 Task: Search one way flight ticket for 2 adults, 2 infants in seat and 1 infant on lap in first from Jackson: Jackson Hole Airport to Springfield: Abraham Lincoln Capital Airport on 5-2-2023. Choice of flights is JetBlue. Number of bags: 5 checked bags. Price is upto 95000. Outbound departure time preference is 15:15.
Action: Mouse moved to (315, 286)
Screenshot: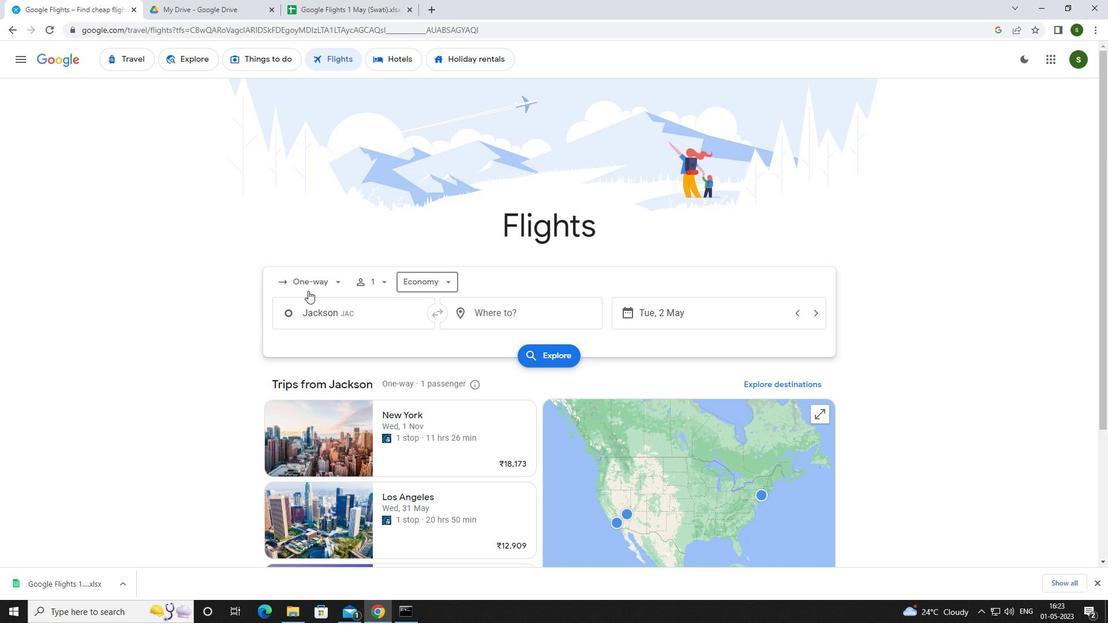 
Action: Mouse pressed left at (315, 286)
Screenshot: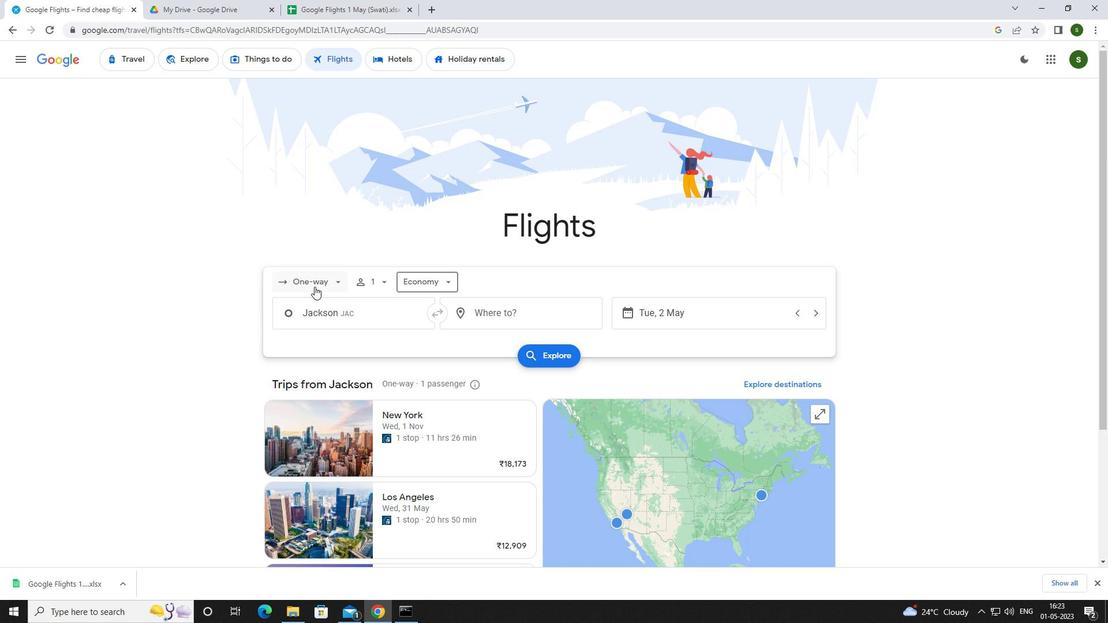 
Action: Mouse moved to (318, 333)
Screenshot: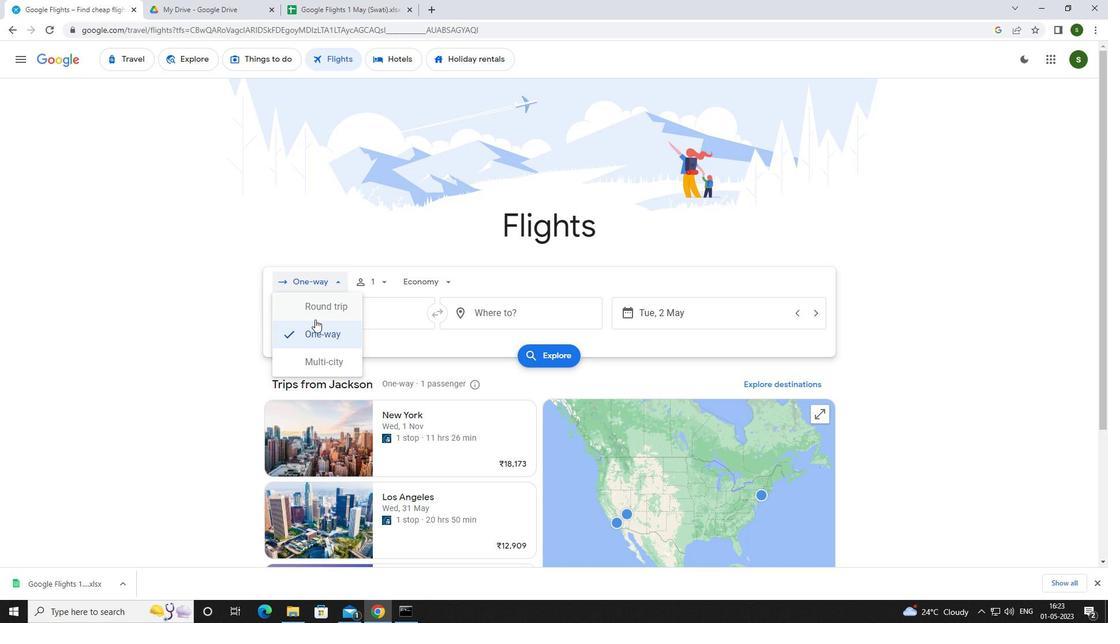 
Action: Mouse pressed left at (318, 333)
Screenshot: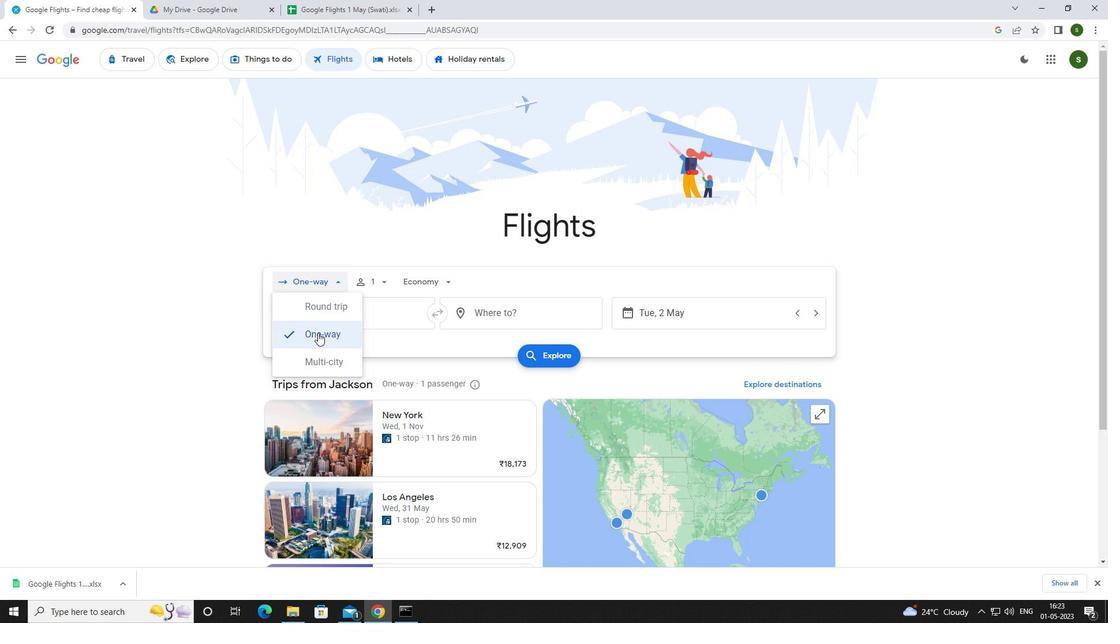 
Action: Mouse moved to (368, 283)
Screenshot: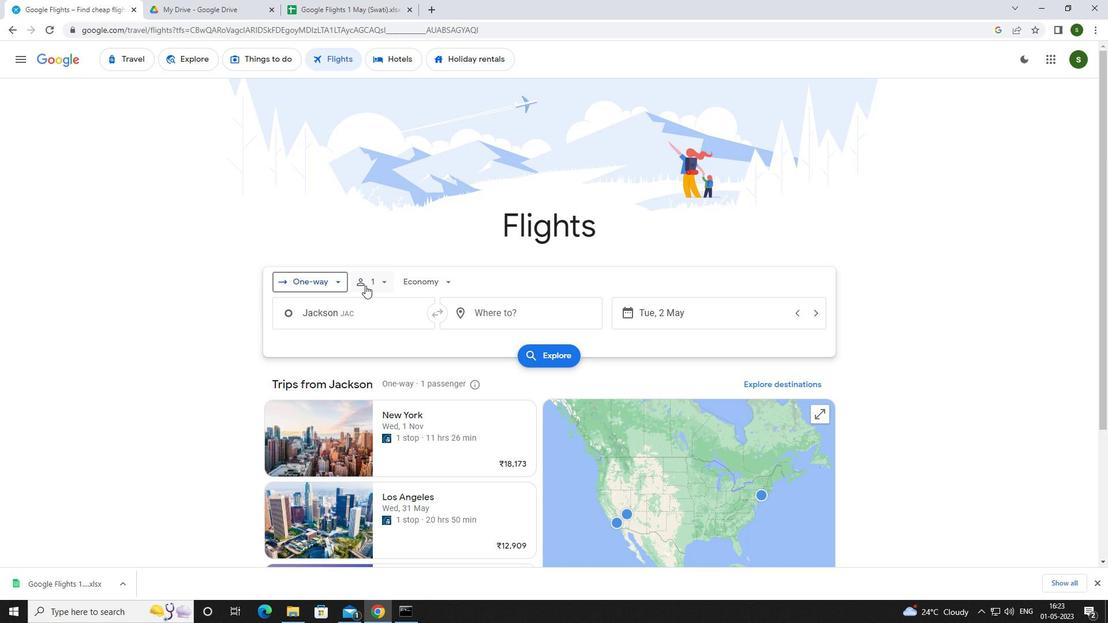 
Action: Mouse pressed left at (368, 283)
Screenshot: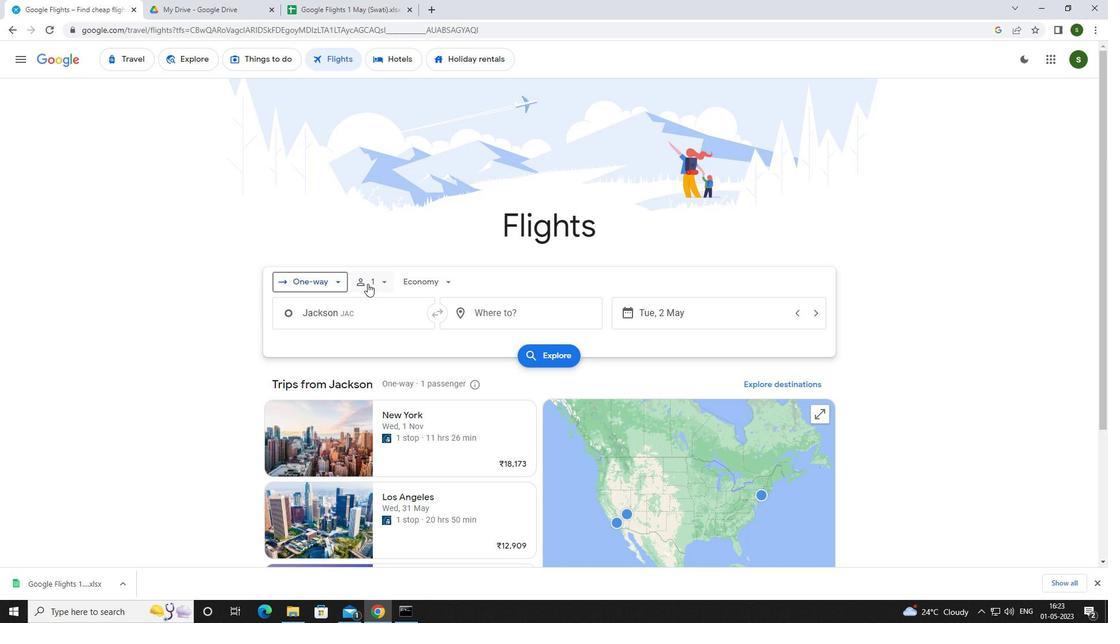 
Action: Mouse moved to (465, 308)
Screenshot: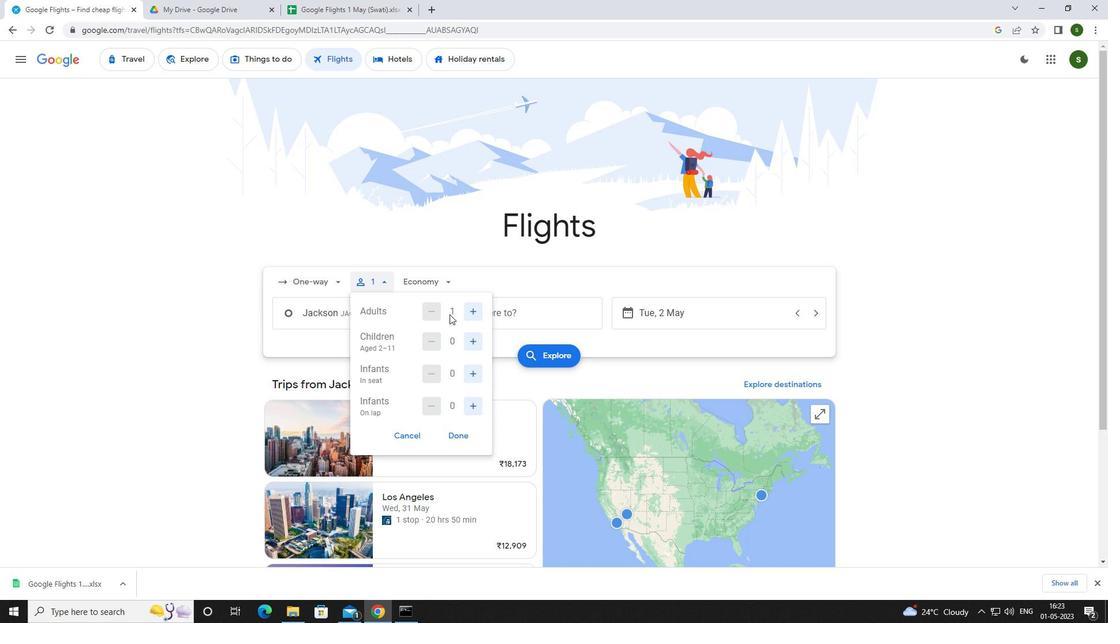 
Action: Mouse pressed left at (465, 308)
Screenshot: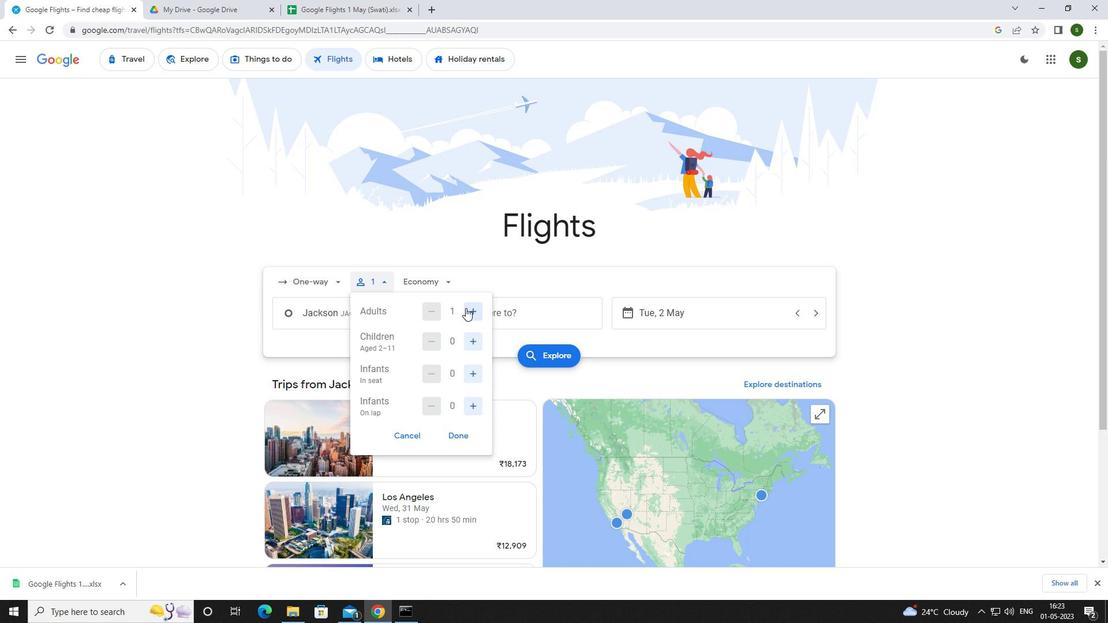 
Action: Mouse moved to (473, 375)
Screenshot: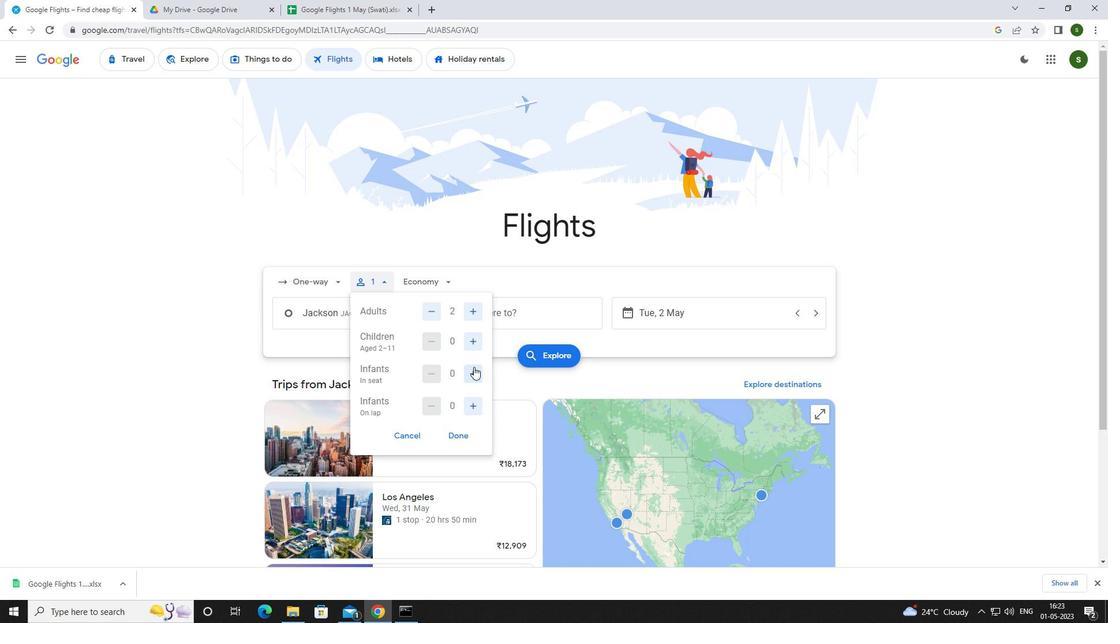 
Action: Mouse pressed left at (473, 375)
Screenshot: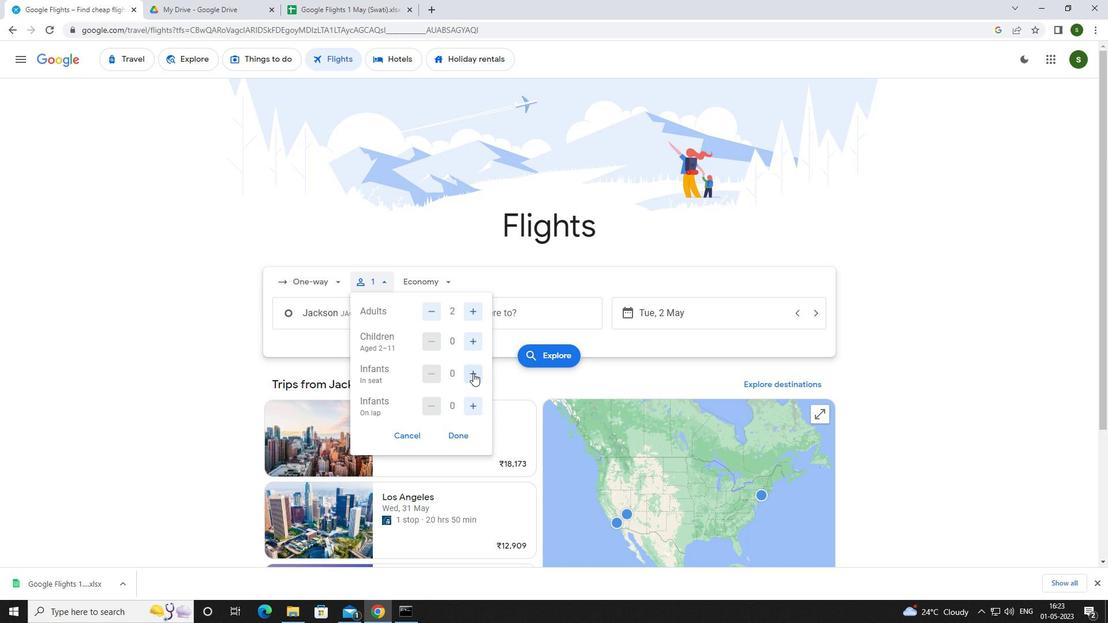 
Action: Mouse pressed left at (473, 375)
Screenshot: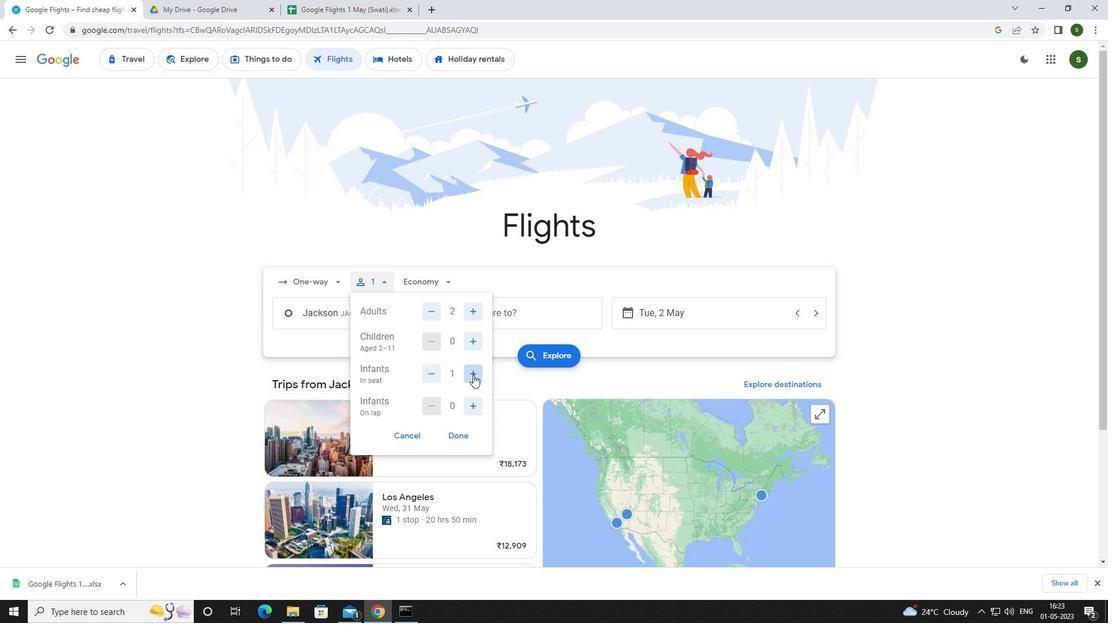 
Action: Mouse moved to (472, 405)
Screenshot: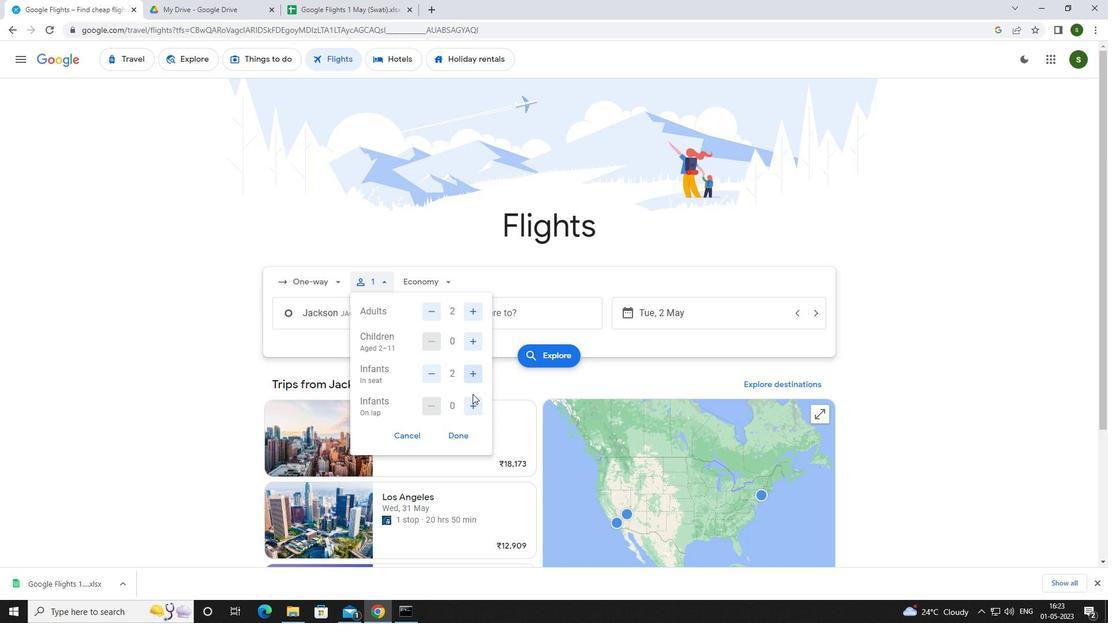 
Action: Mouse pressed left at (472, 405)
Screenshot: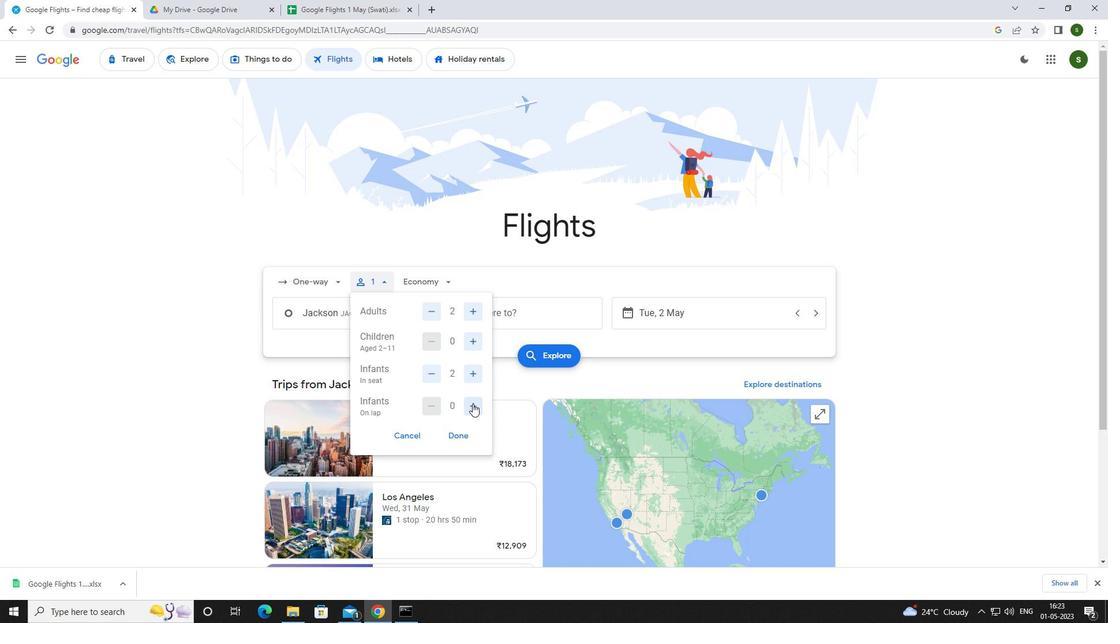 
Action: Mouse moved to (449, 280)
Screenshot: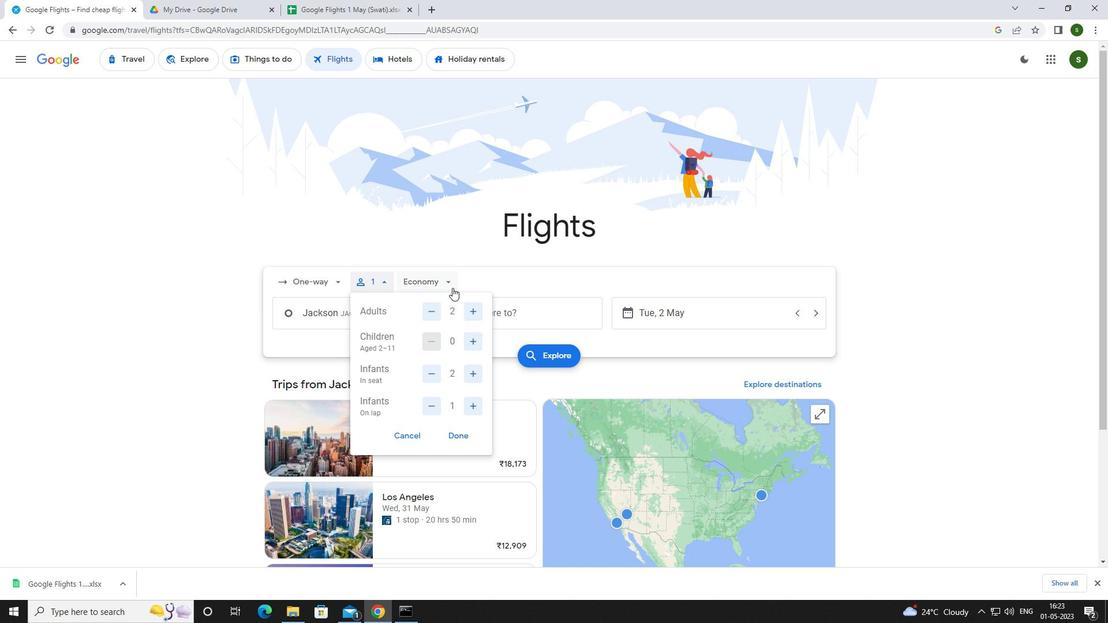 
Action: Mouse pressed left at (449, 280)
Screenshot: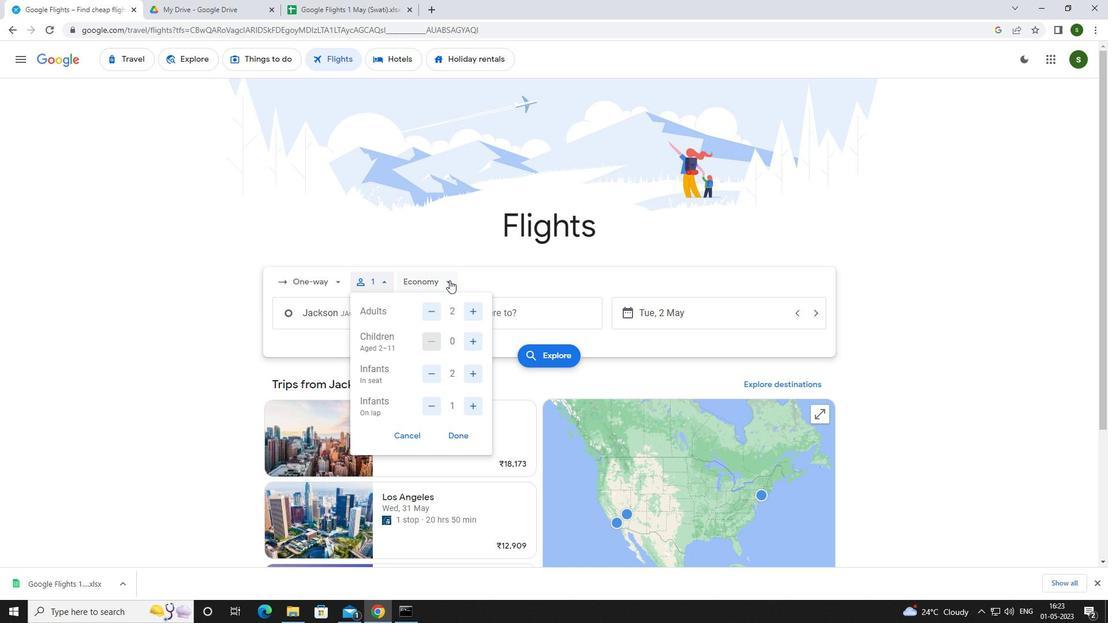 
Action: Mouse moved to (453, 389)
Screenshot: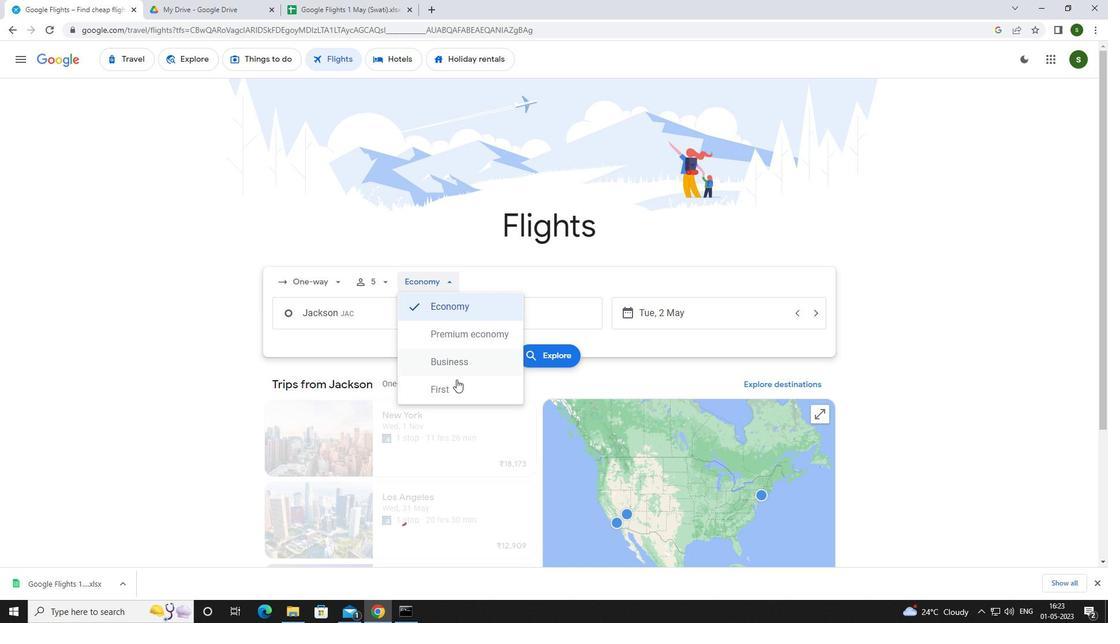 
Action: Mouse pressed left at (453, 389)
Screenshot: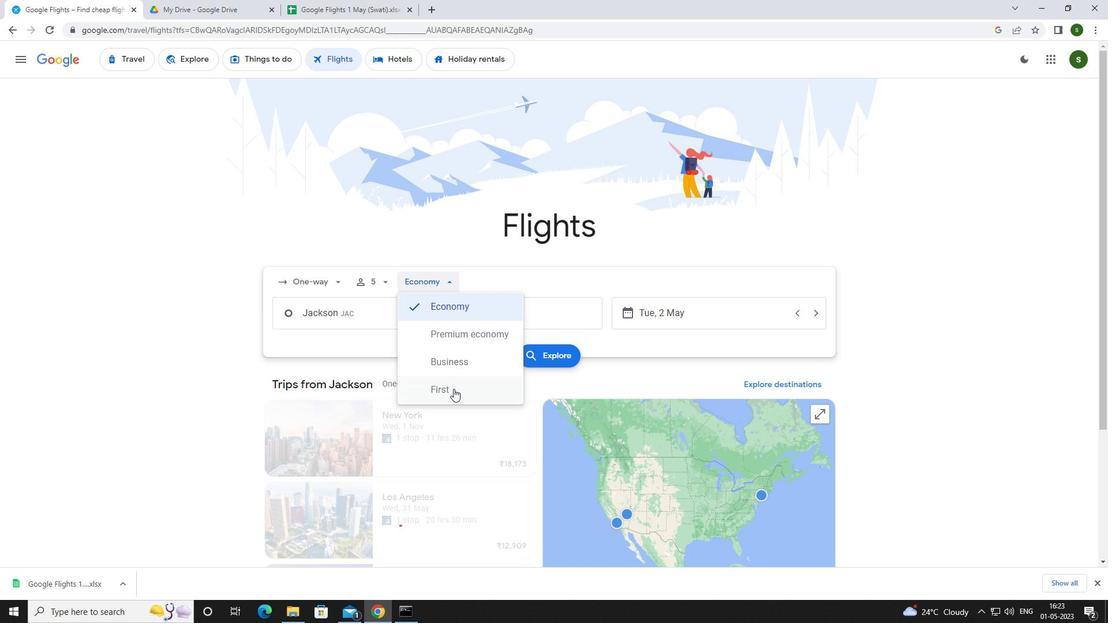 
Action: Mouse moved to (379, 320)
Screenshot: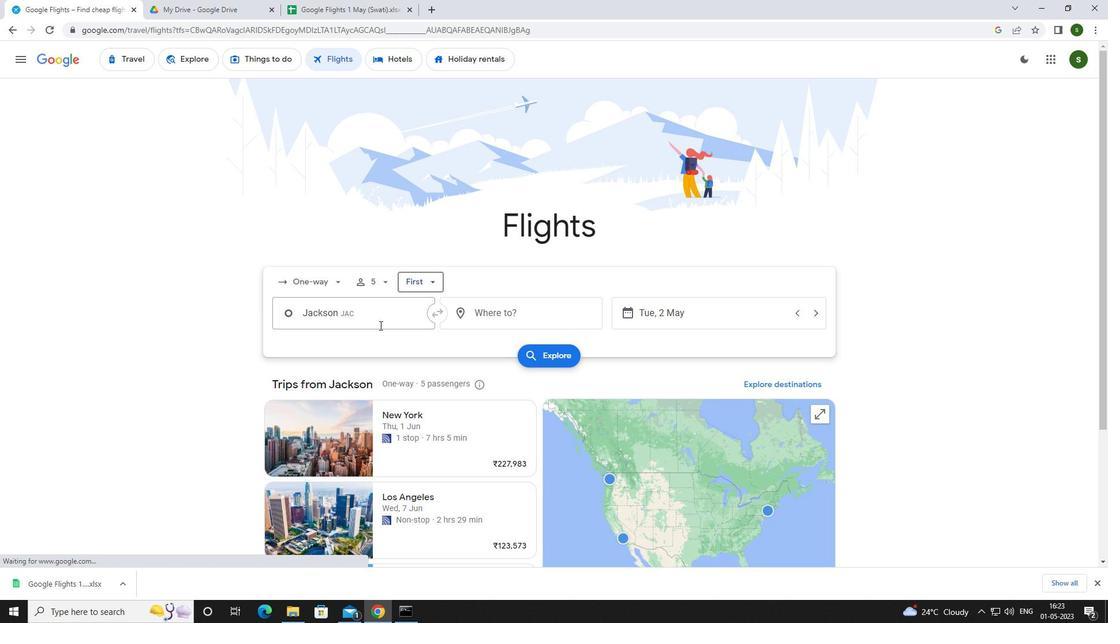 
Action: Mouse pressed left at (379, 320)
Screenshot: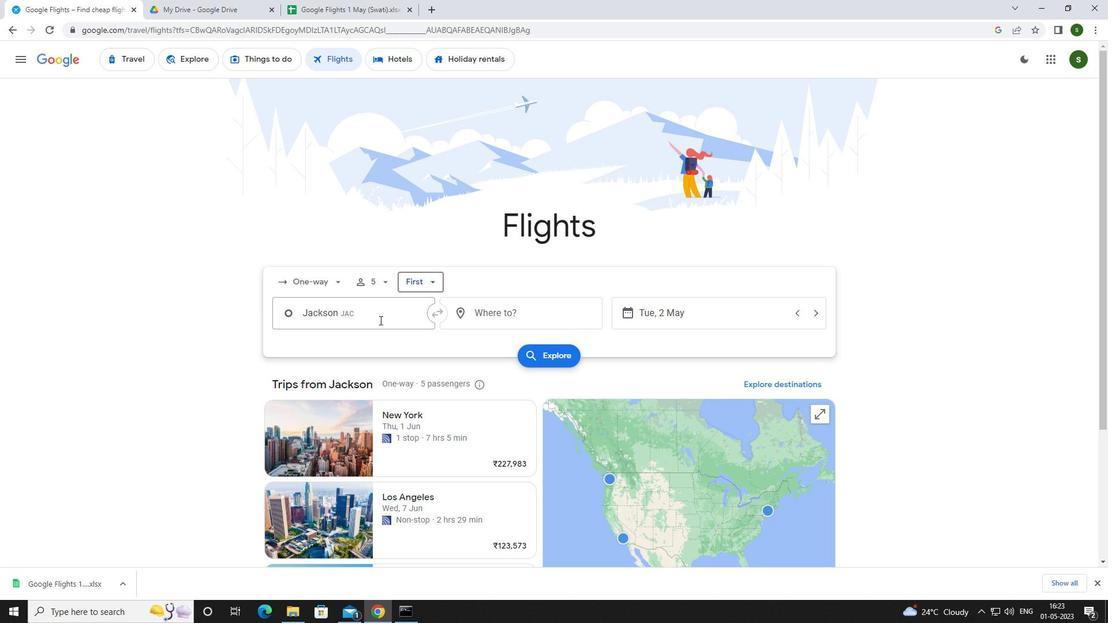 
Action: Key pressed <Key.caps_lock>j<Key.caps_lock>ackson<Key.space><Key.caps_lock>h
Screenshot: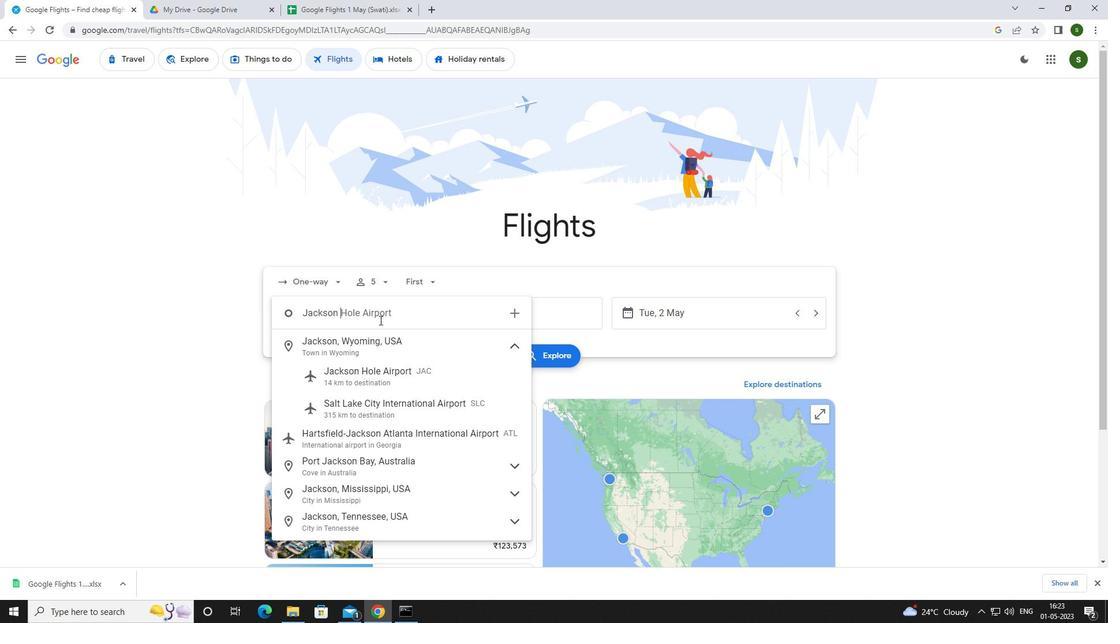 
Action: Mouse moved to (375, 377)
Screenshot: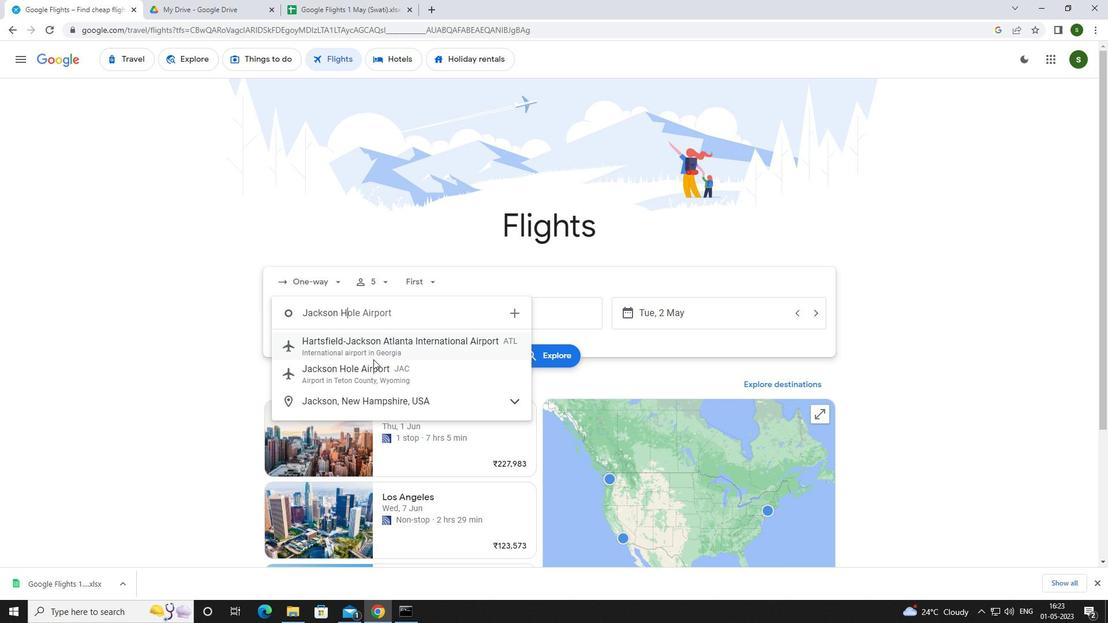 
Action: Mouse pressed left at (375, 377)
Screenshot: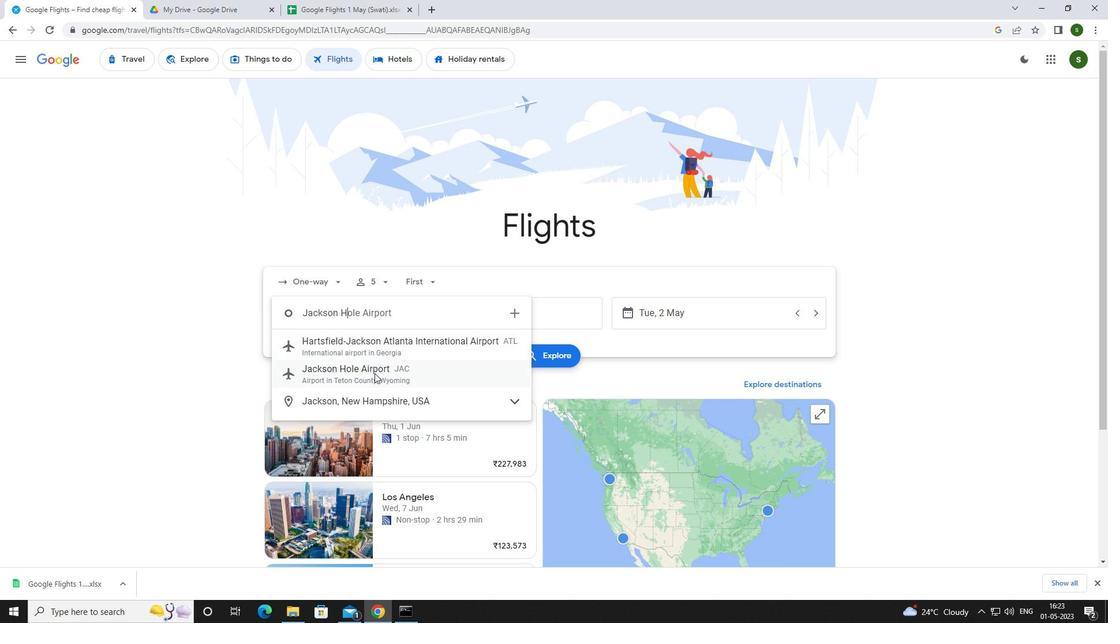 
Action: Mouse moved to (501, 308)
Screenshot: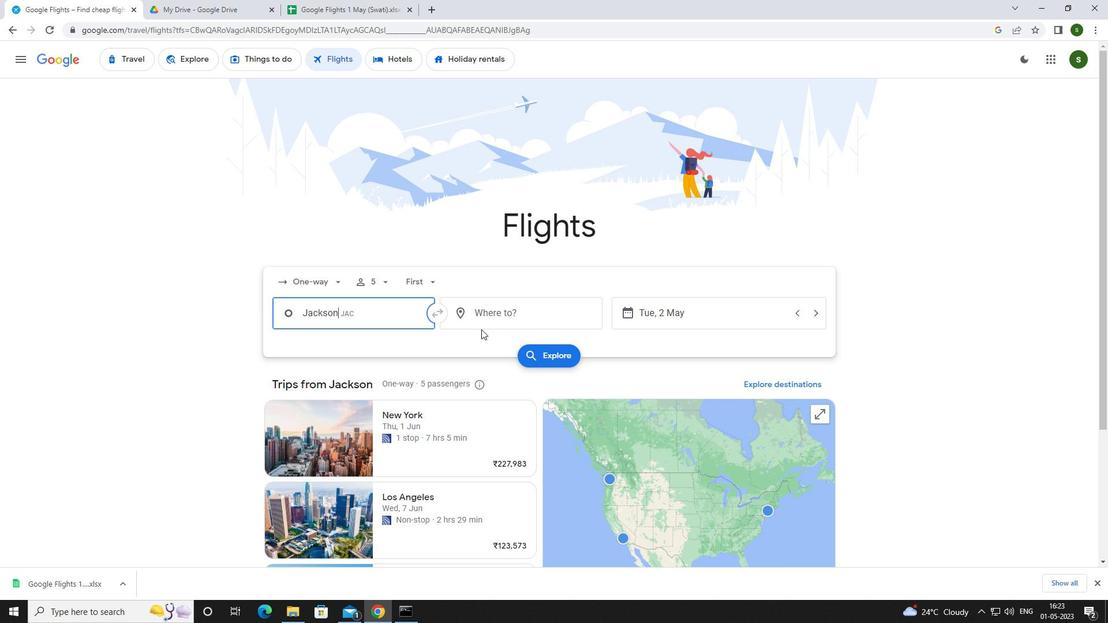 
Action: Mouse pressed left at (501, 308)
Screenshot: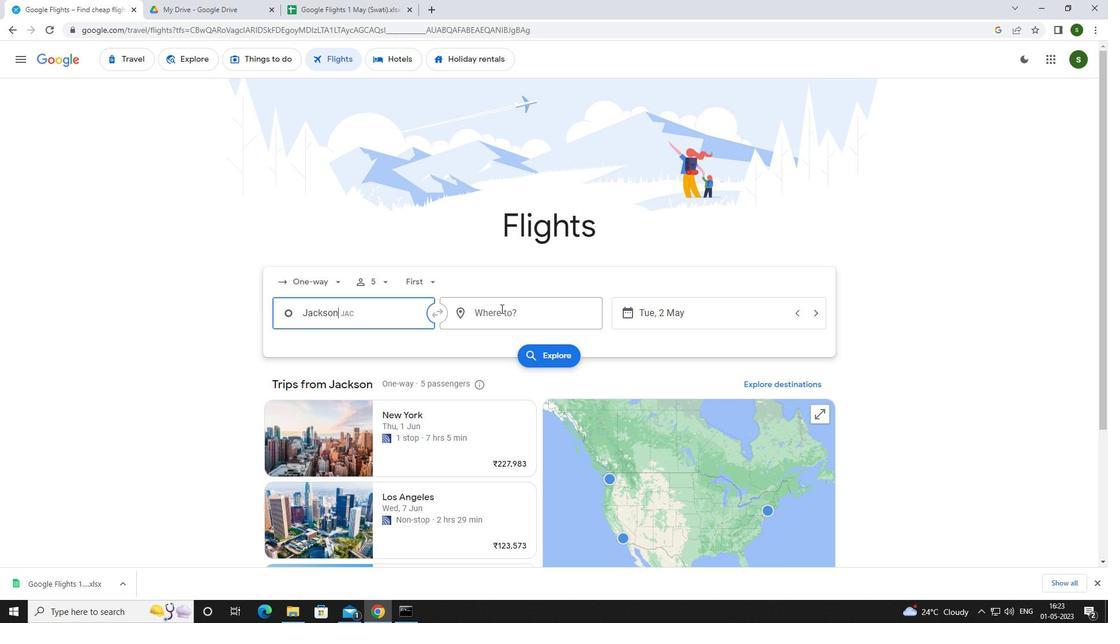 
Action: Mouse moved to (505, 307)
Screenshot: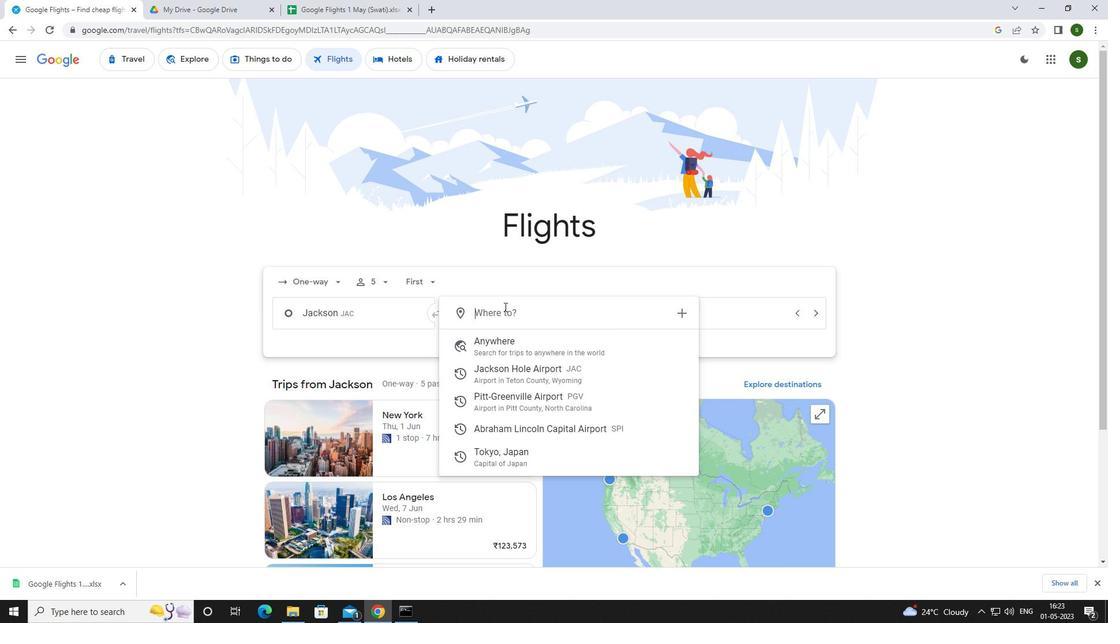 
Action: Key pressed <Key.caps_lock><Key.caps_lock>s<Key.caps_lock>pringfi
Screenshot: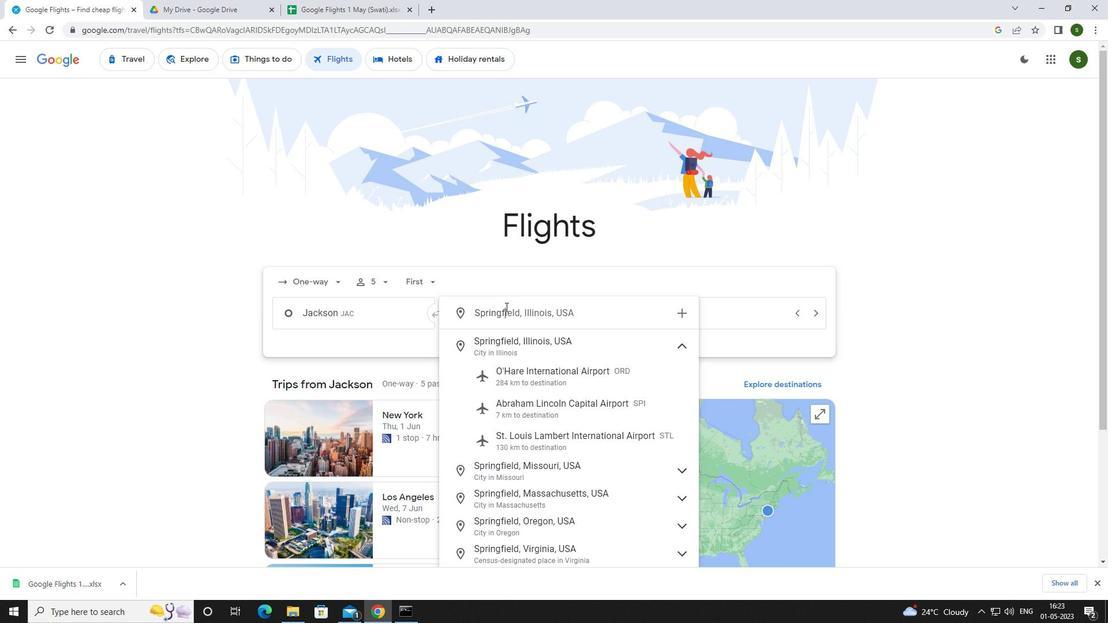 
Action: Mouse moved to (528, 406)
Screenshot: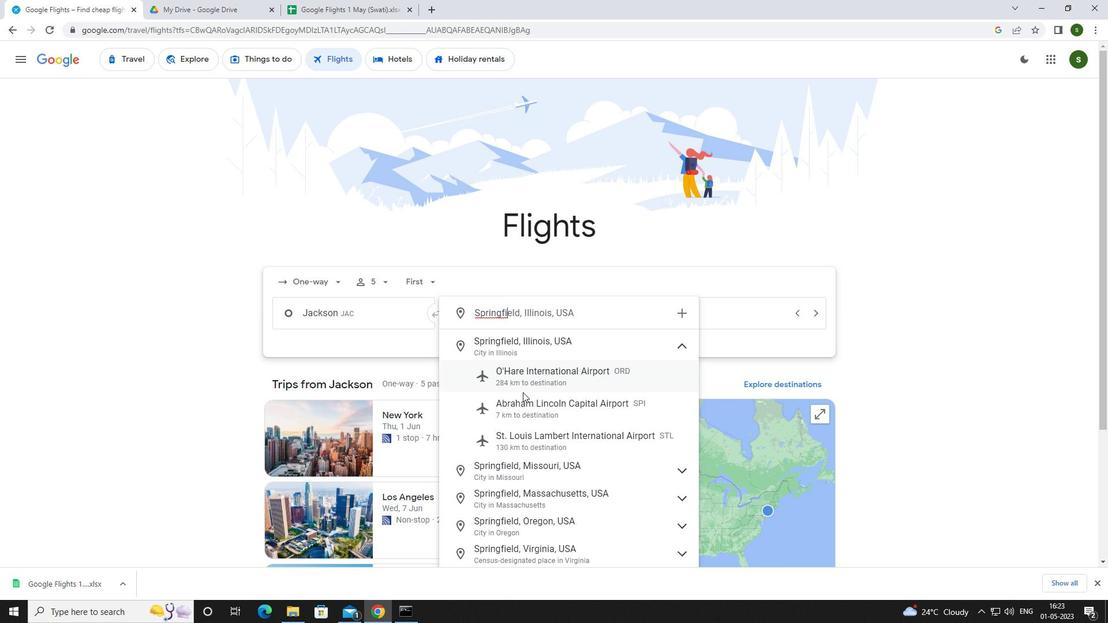 
Action: Mouse pressed left at (528, 406)
Screenshot: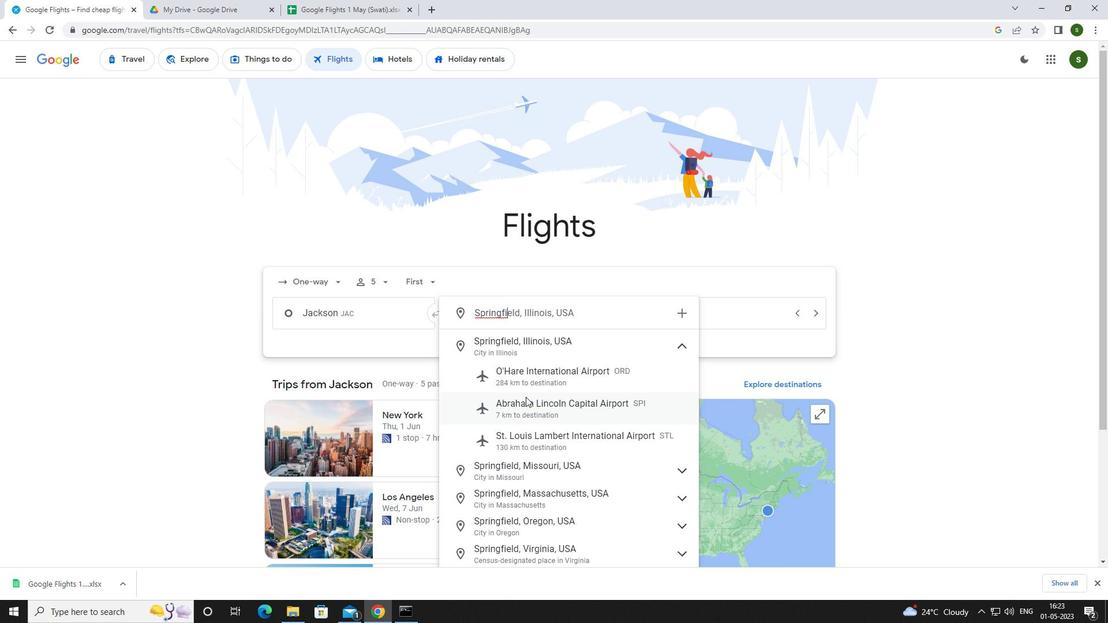 
Action: Mouse moved to (700, 318)
Screenshot: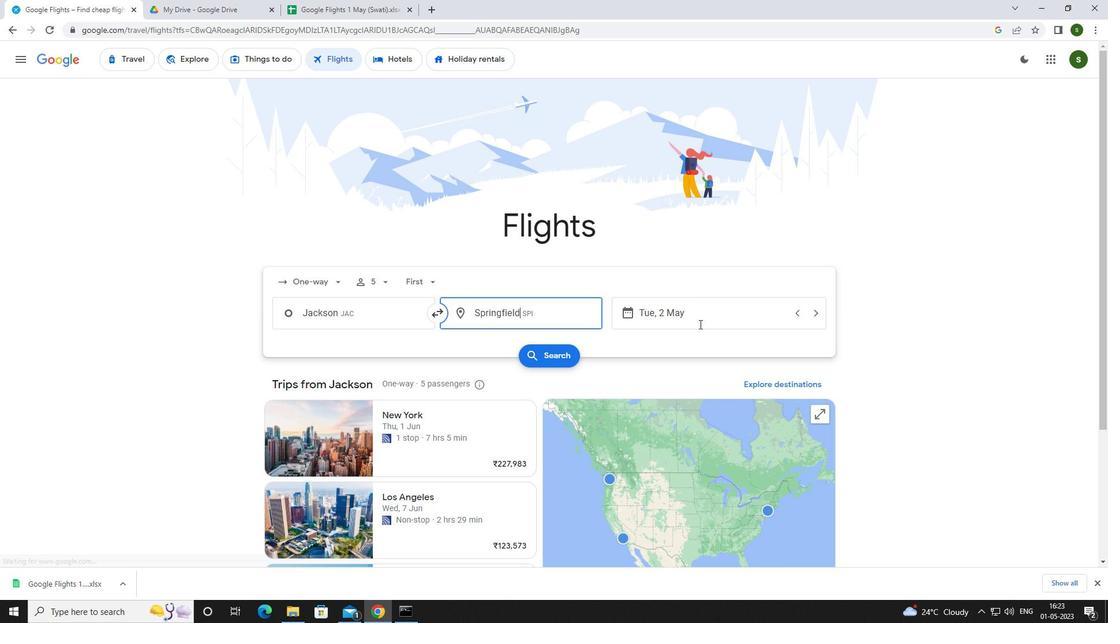 
Action: Mouse pressed left at (700, 318)
Screenshot: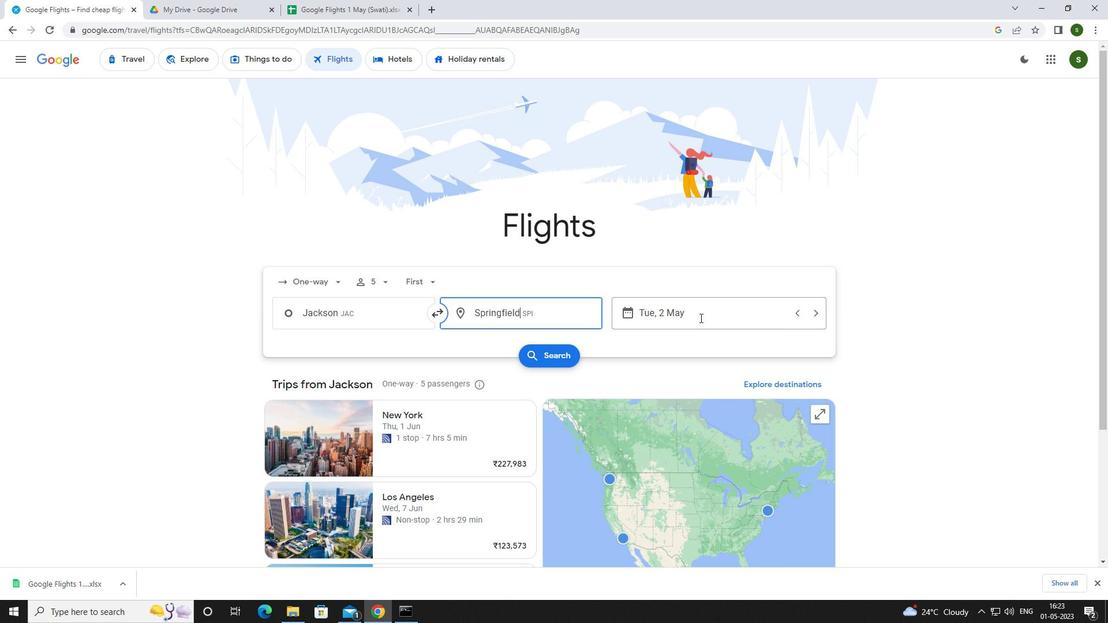 
Action: Mouse moved to (475, 358)
Screenshot: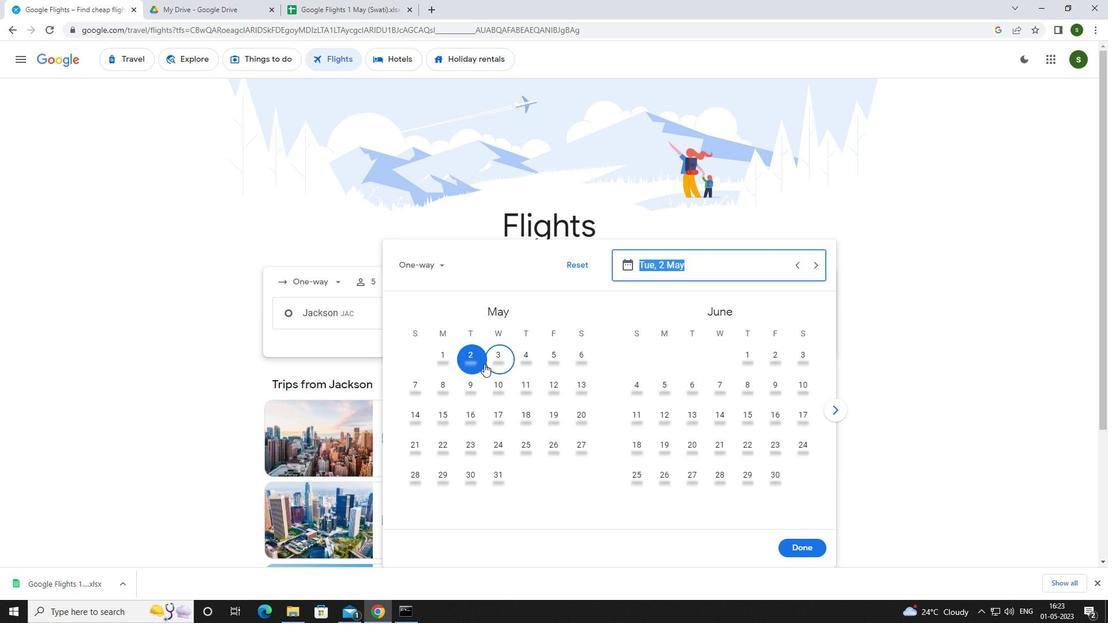 
Action: Mouse pressed left at (475, 358)
Screenshot: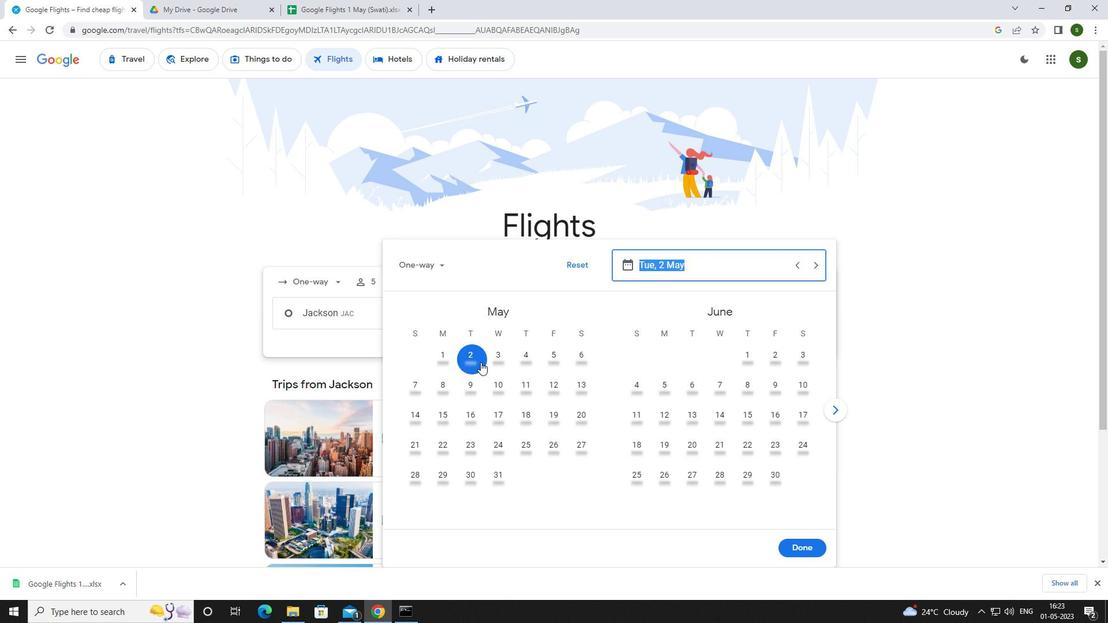 
Action: Mouse moved to (787, 540)
Screenshot: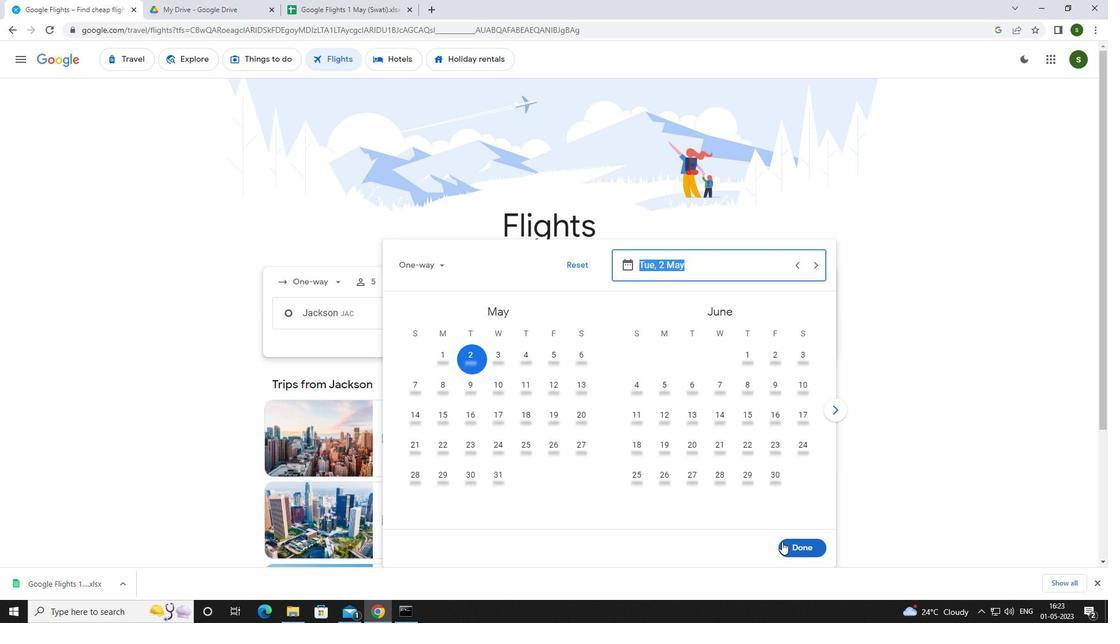 
Action: Mouse pressed left at (787, 540)
Screenshot: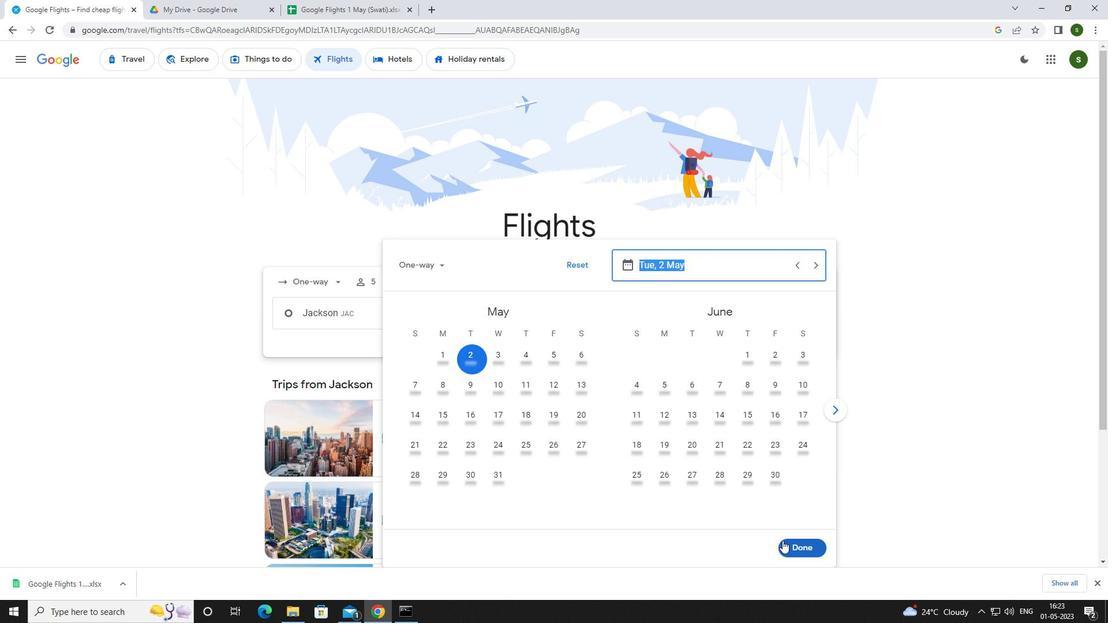 
Action: Mouse moved to (561, 356)
Screenshot: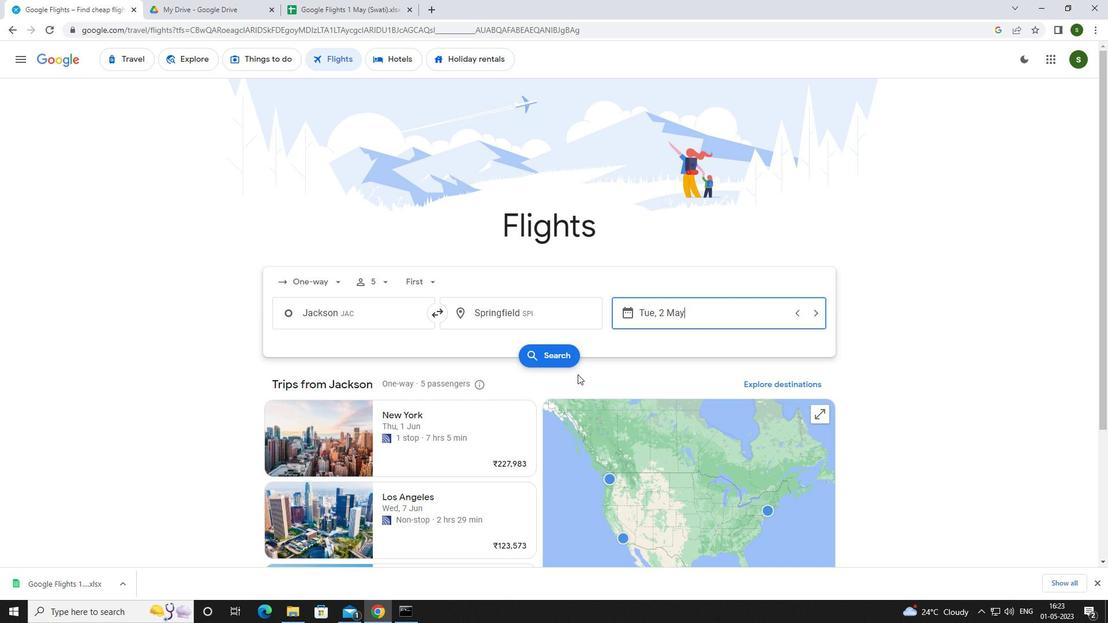 
Action: Mouse pressed left at (561, 356)
Screenshot: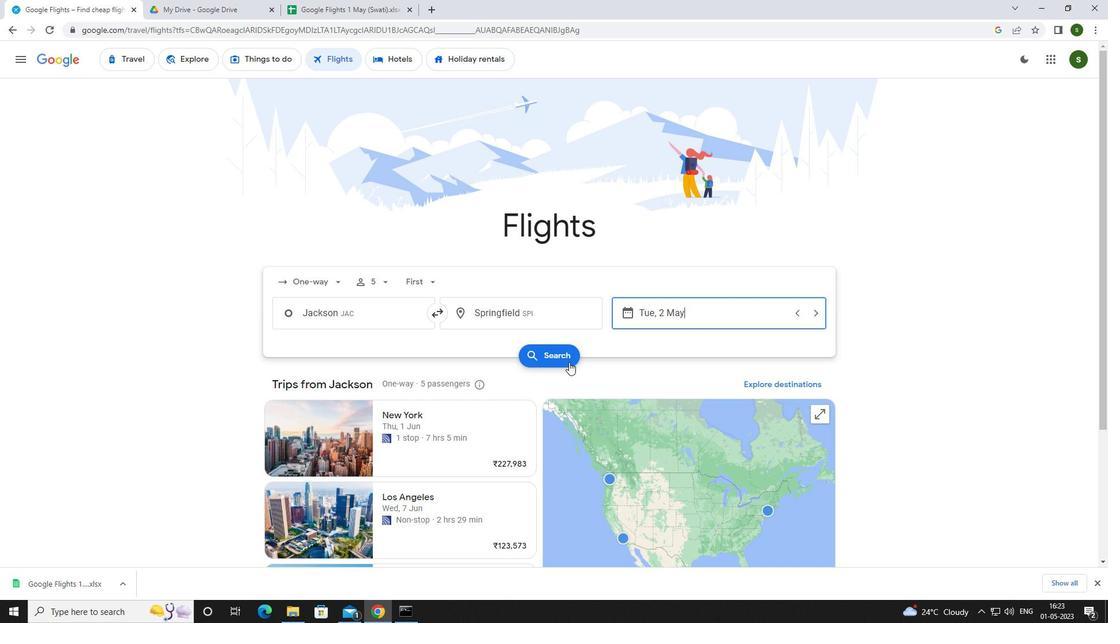 
Action: Mouse moved to (295, 167)
Screenshot: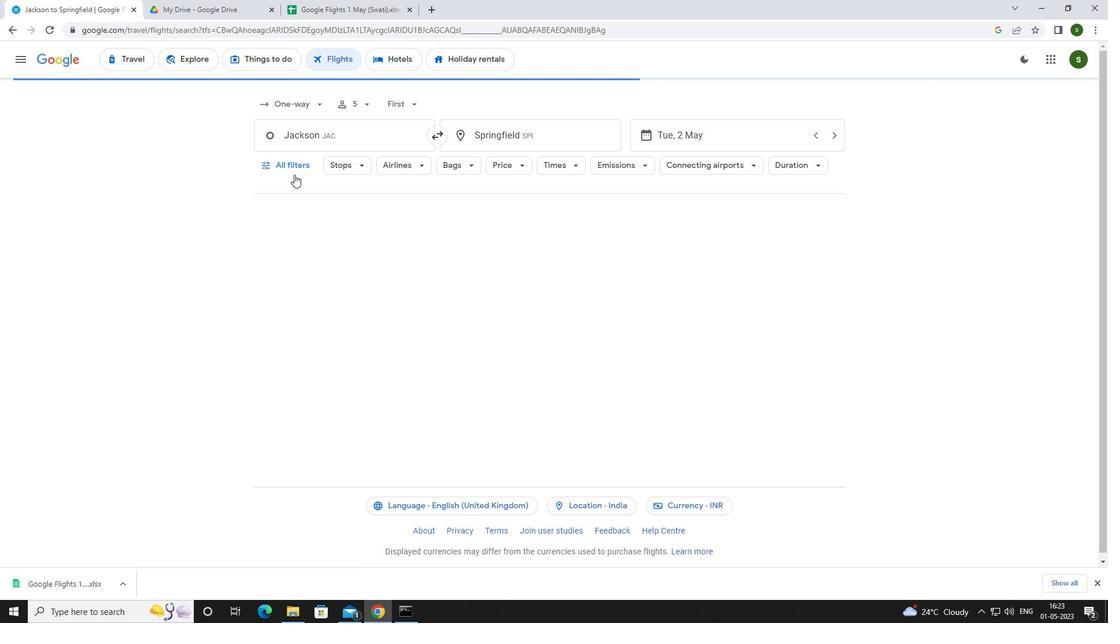 
Action: Mouse pressed left at (295, 167)
Screenshot: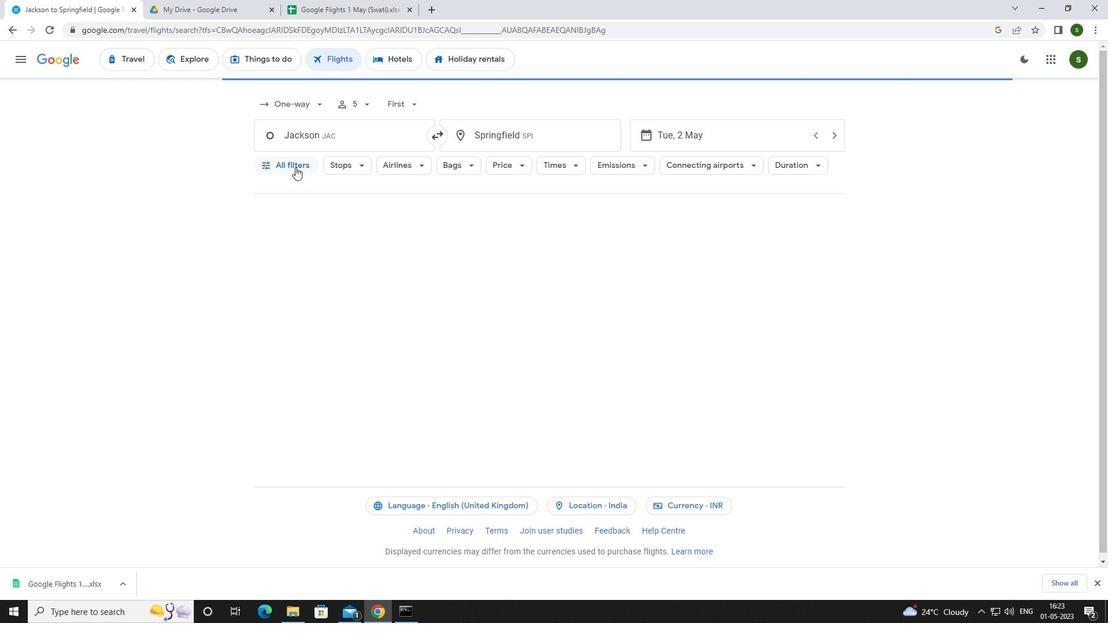 
Action: Mouse moved to (424, 409)
Screenshot: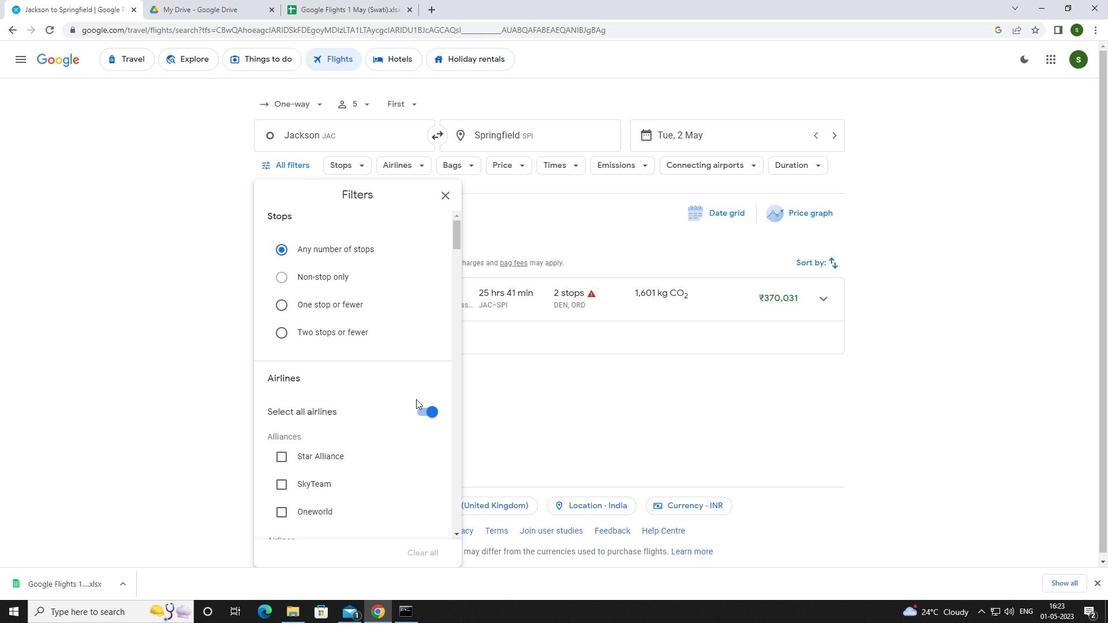 
Action: Mouse pressed left at (424, 409)
Screenshot: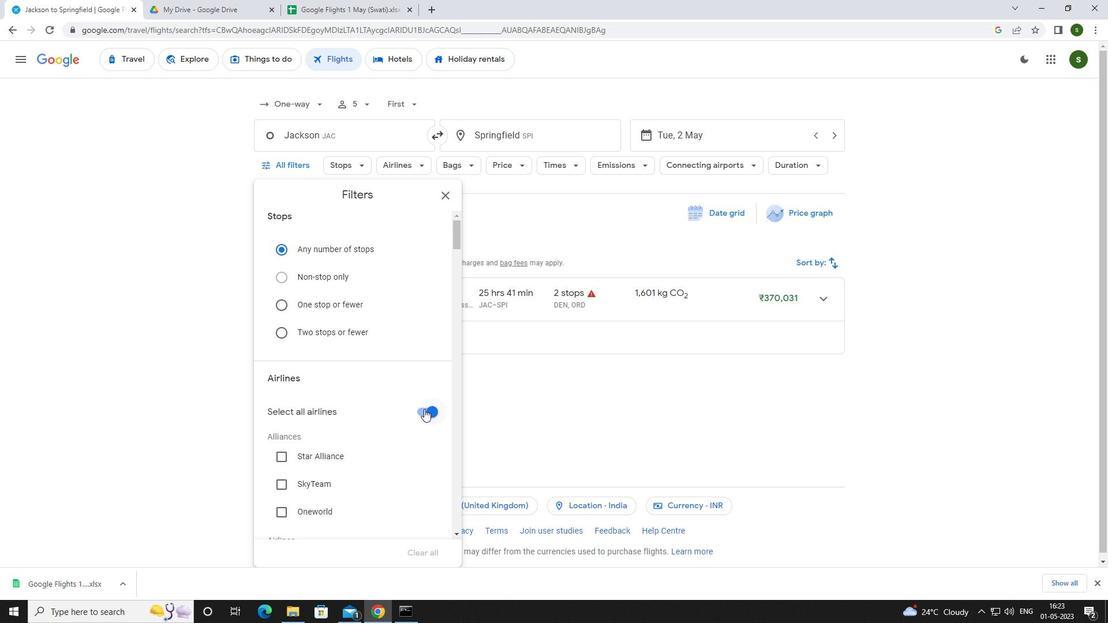 
Action: Mouse moved to (382, 355)
Screenshot: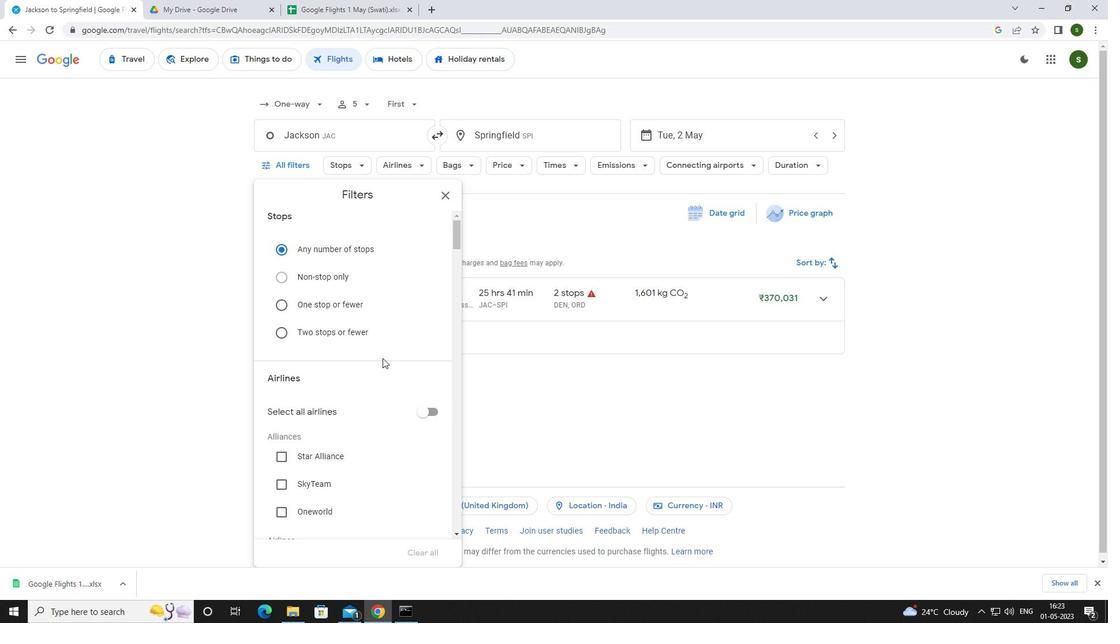 
Action: Mouse scrolled (382, 354) with delta (0, 0)
Screenshot: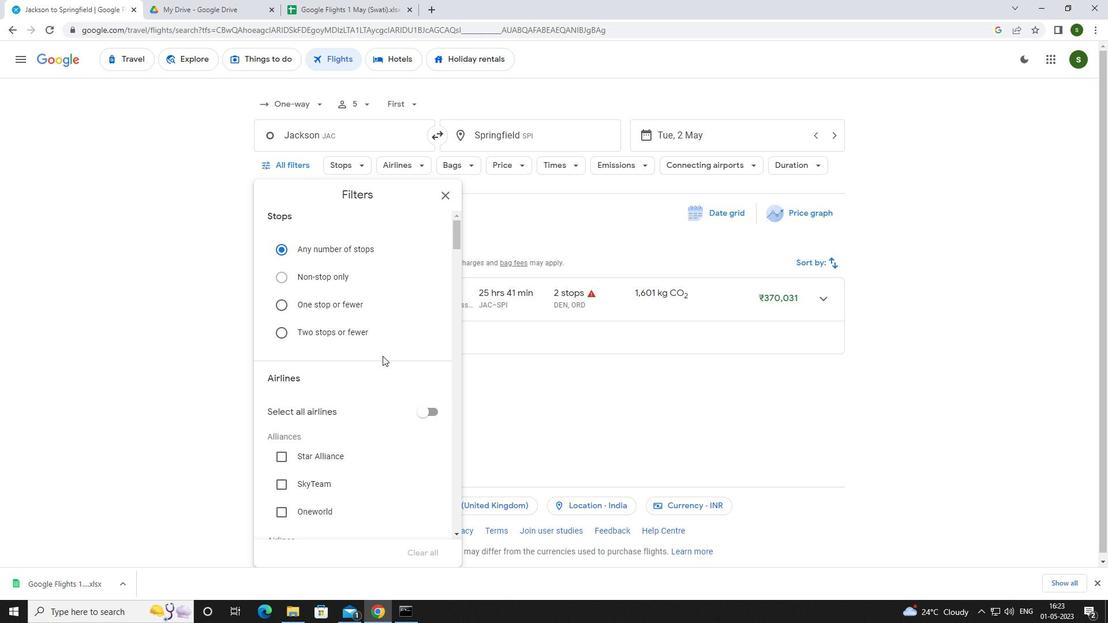 
Action: Mouse scrolled (382, 354) with delta (0, 0)
Screenshot: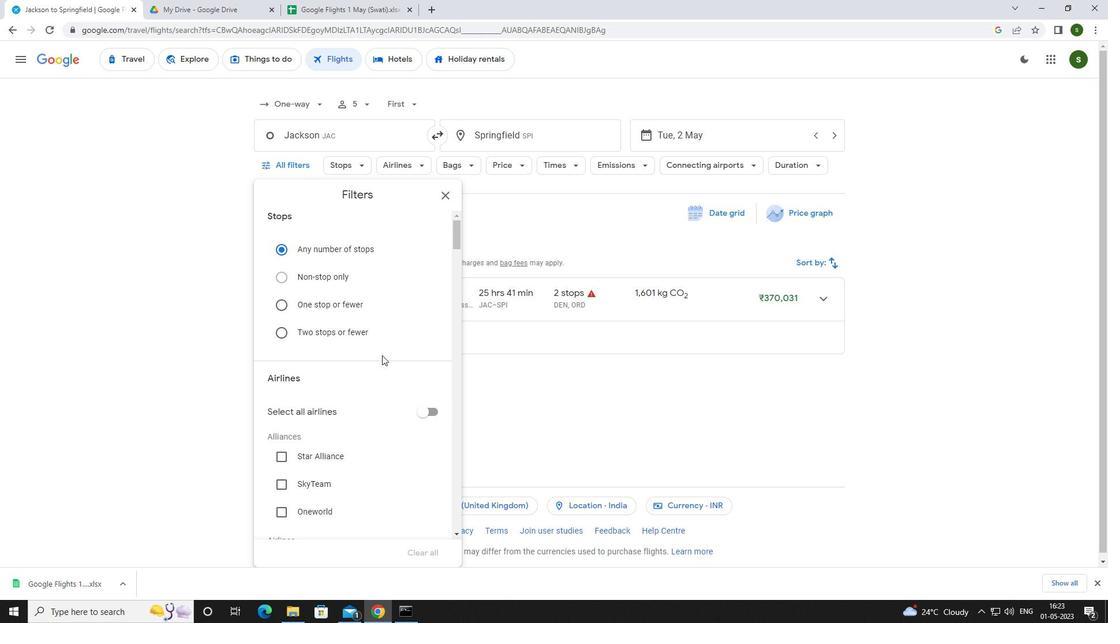
Action: Mouse scrolled (382, 354) with delta (0, 0)
Screenshot: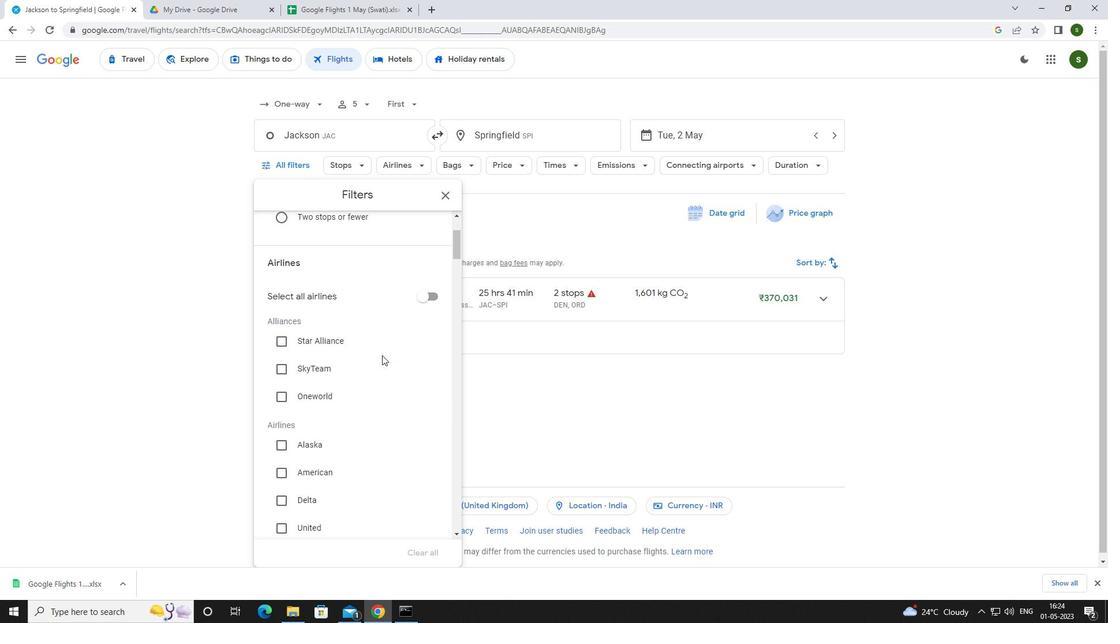 
Action: Mouse scrolled (382, 354) with delta (0, 0)
Screenshot: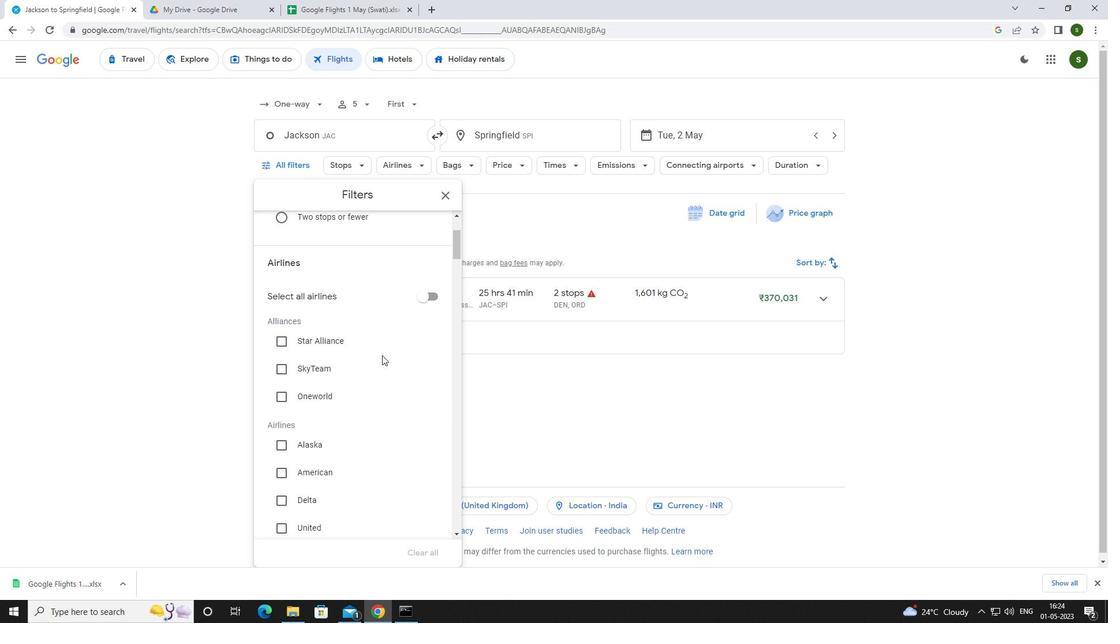 
Action: Mouse scrolled (382, 354) with delta (0, 0)
Screenshot: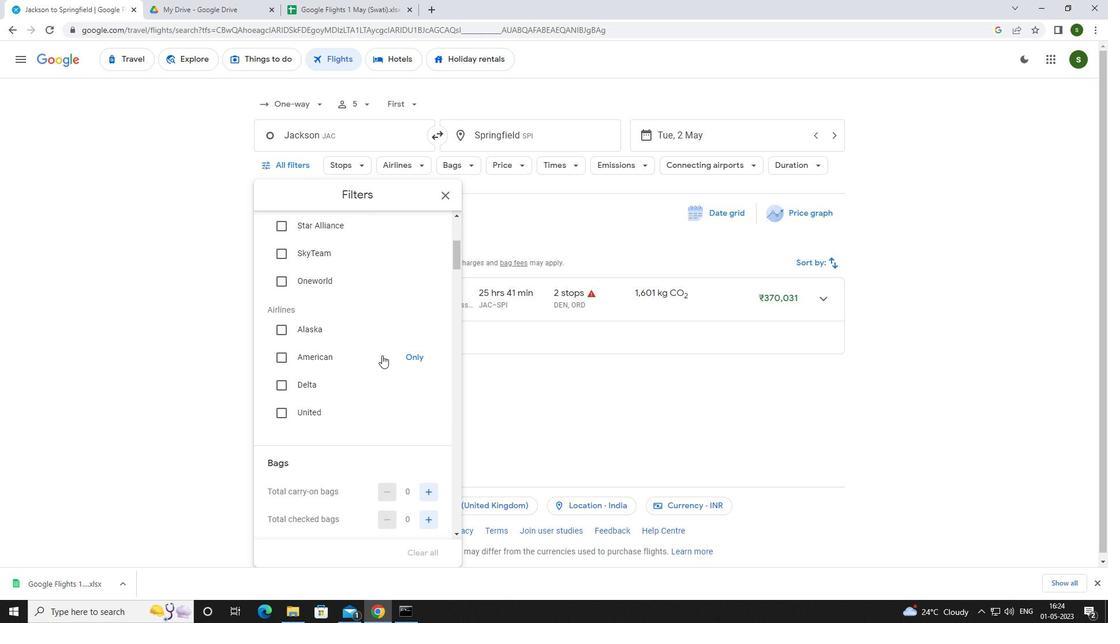 
Action: Mouse scrolled (382, 354) with delta (0, 0)
Screenshot: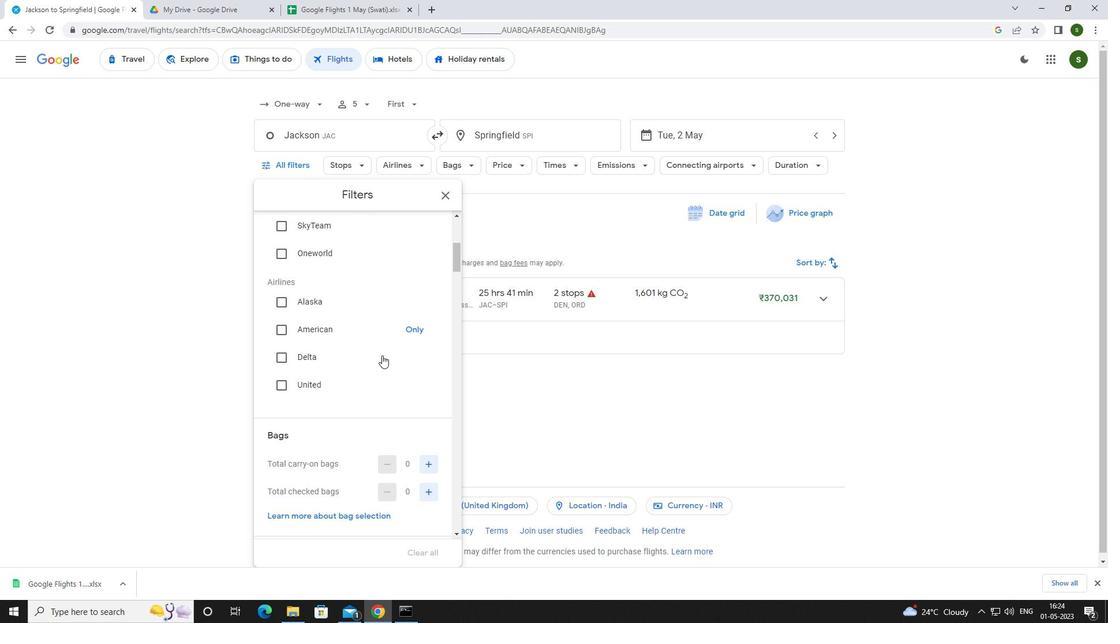 
Action: Mouse moved to (434, 406)
Screenshot: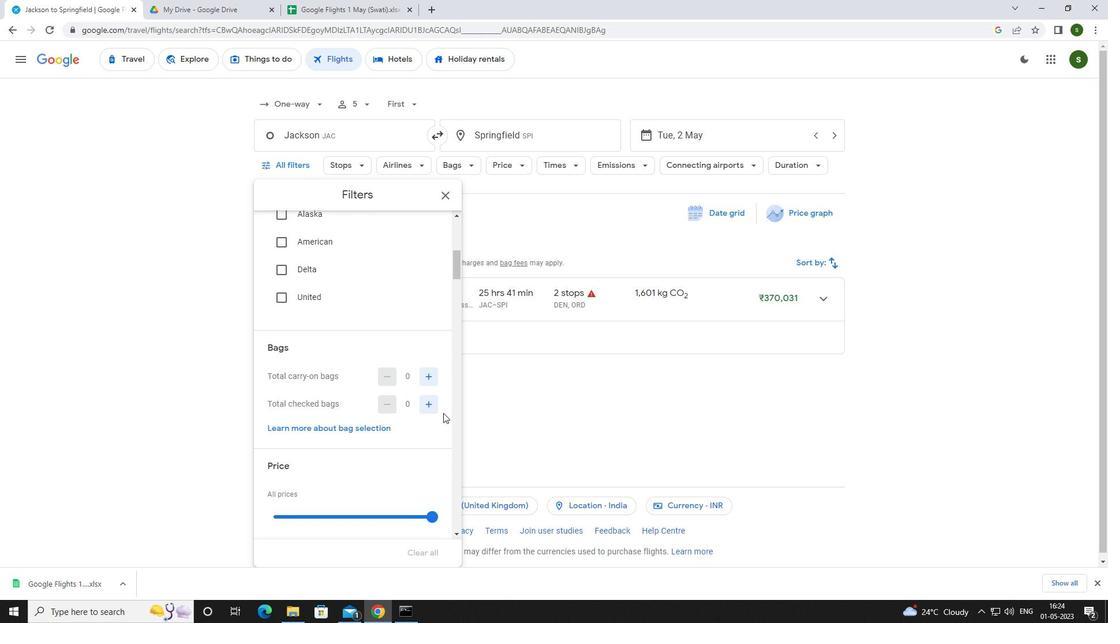 
Action: Mouse pressed left at (434, 406)
Screenshot: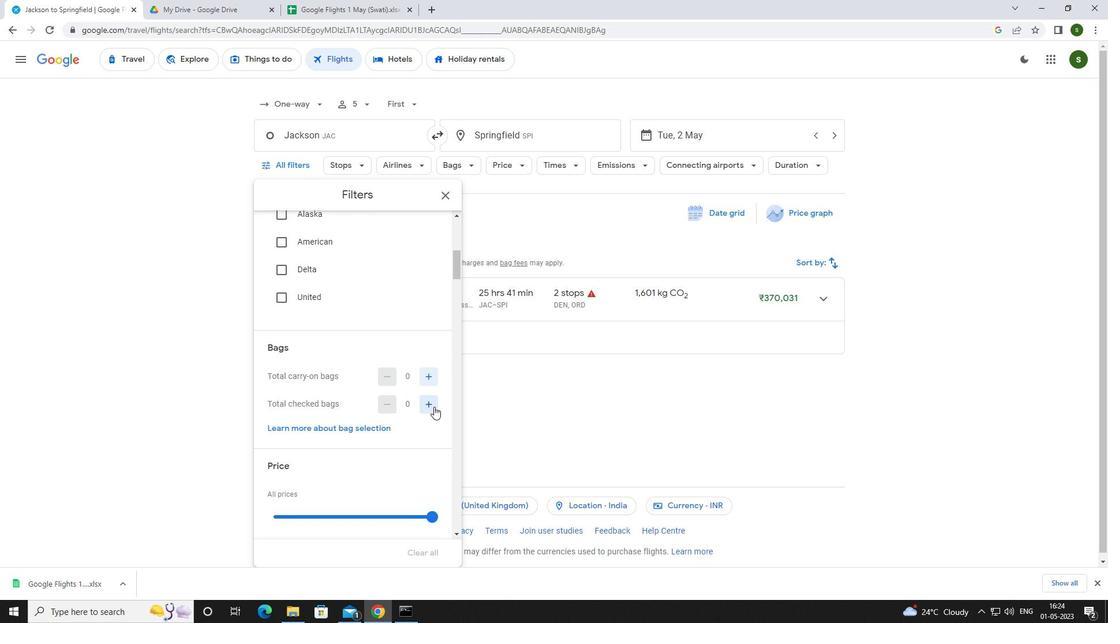 
Action: Mouse pressed left at (434, 406)
Screenshot: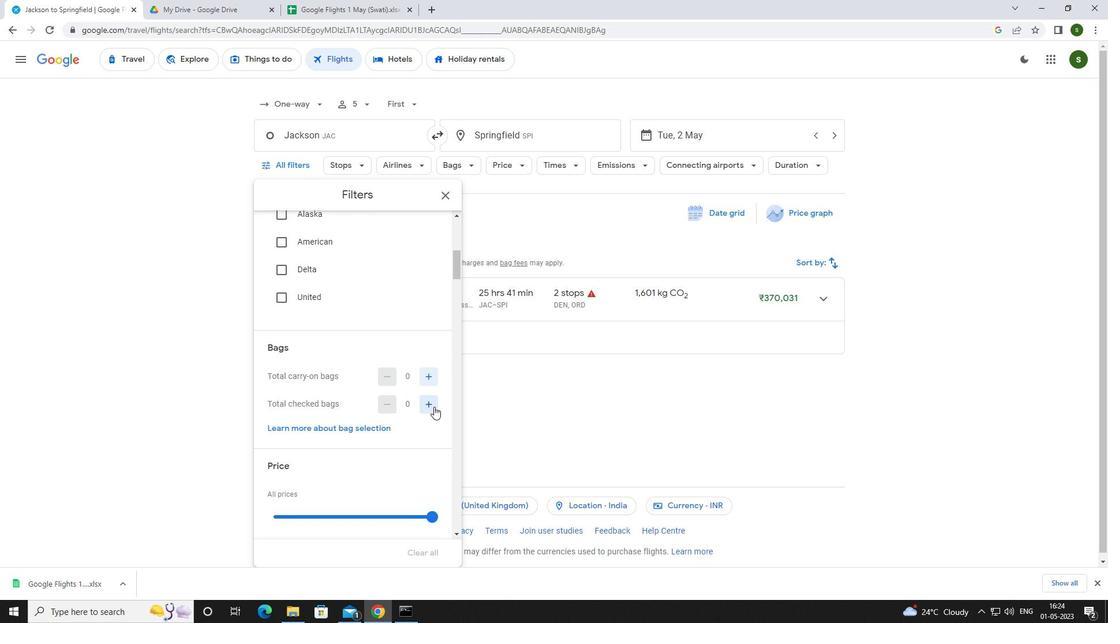 
Action: Mouse pressed left at (434, 406)
Screenshot: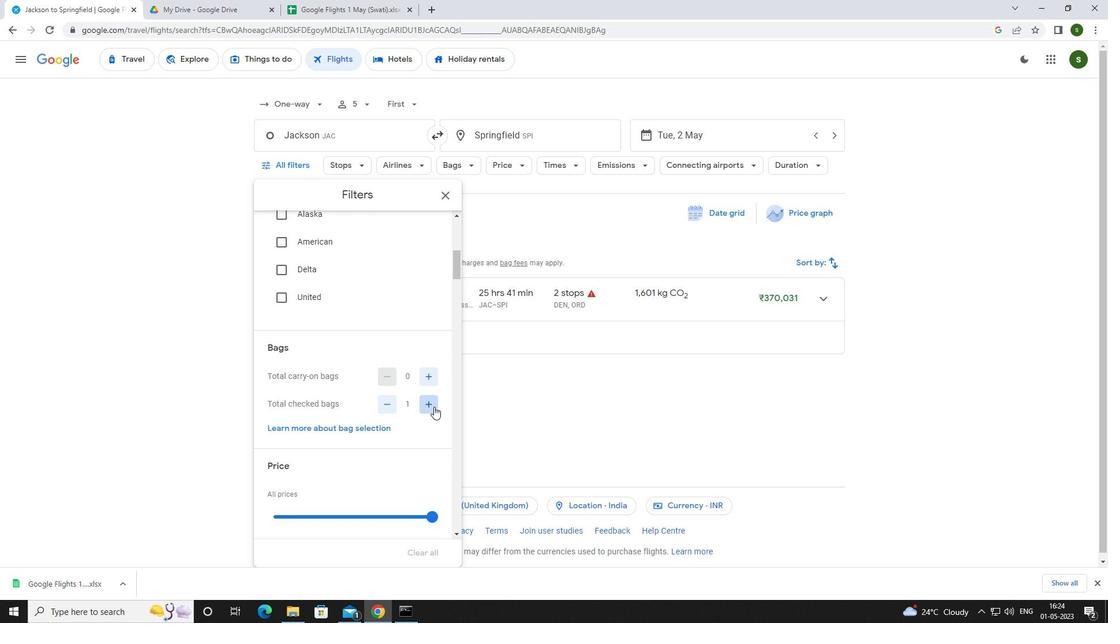 
Action: Mouse pressed left at (434, 406)
Screenshot: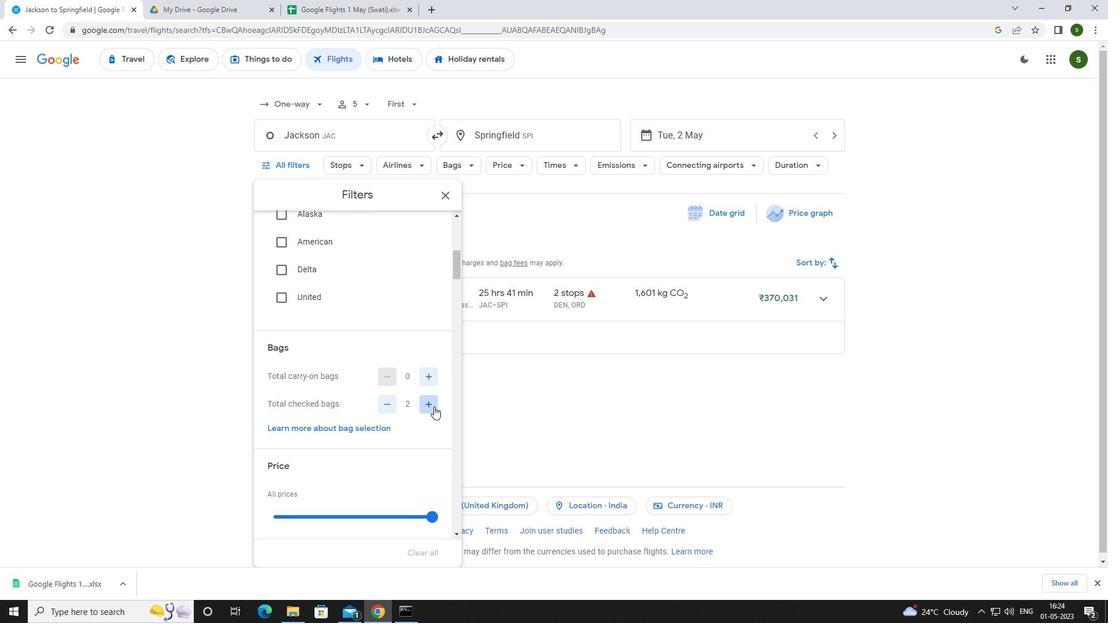 
Action: Mouse pressed left at (434, 406)
Screenshot: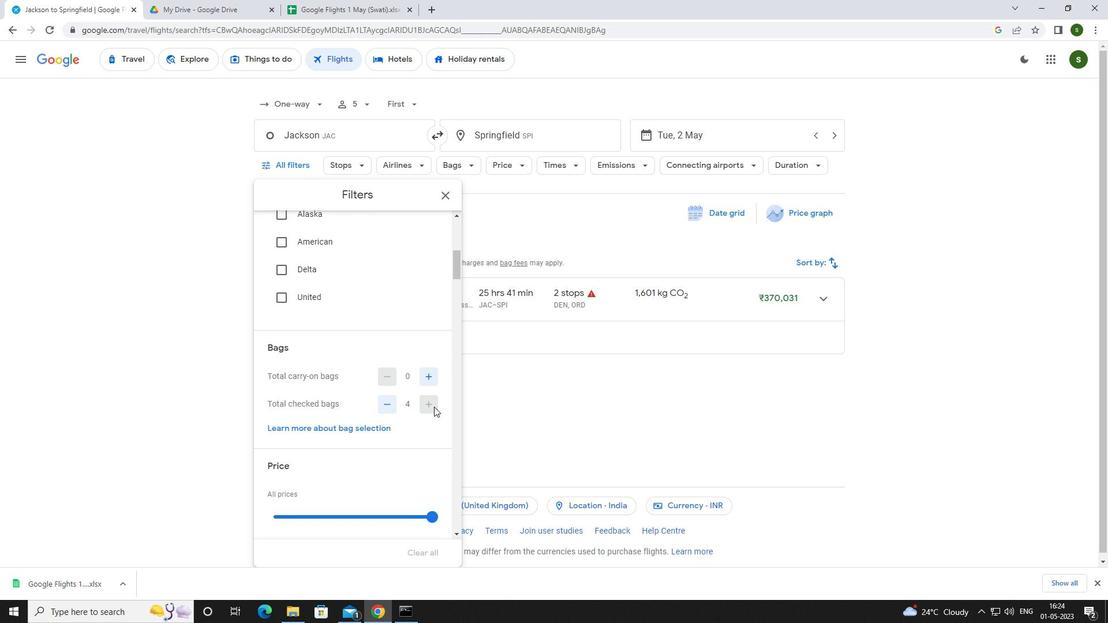 
Action: Mouse moved to (428, 412)
Screenshot: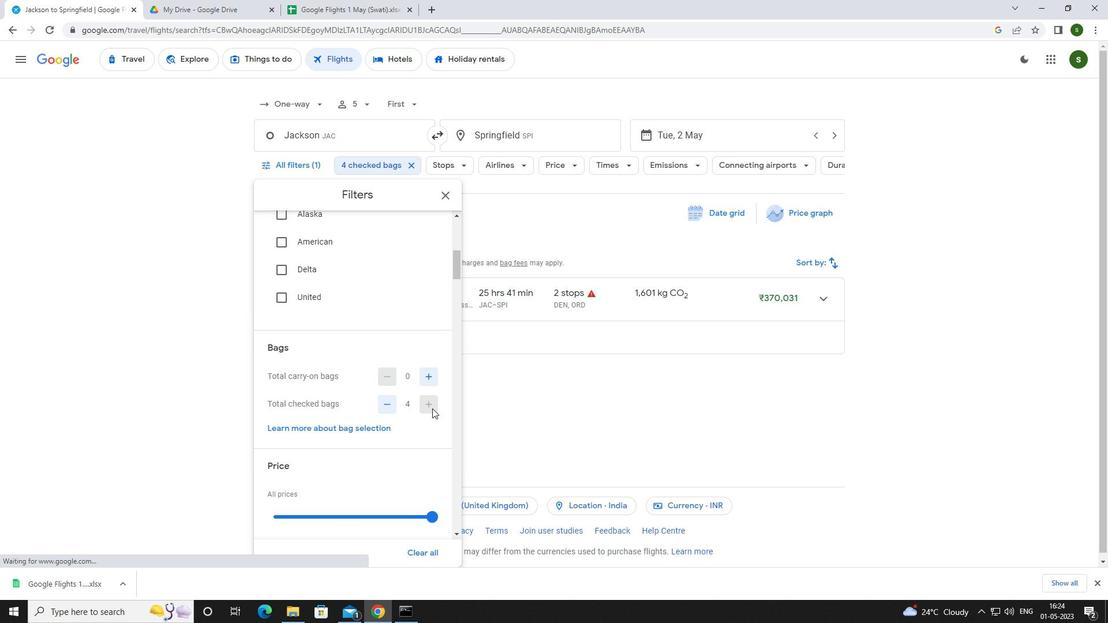 
Action: Mouse scrolled (428, 412) with delta (0, 0)
Screenshot: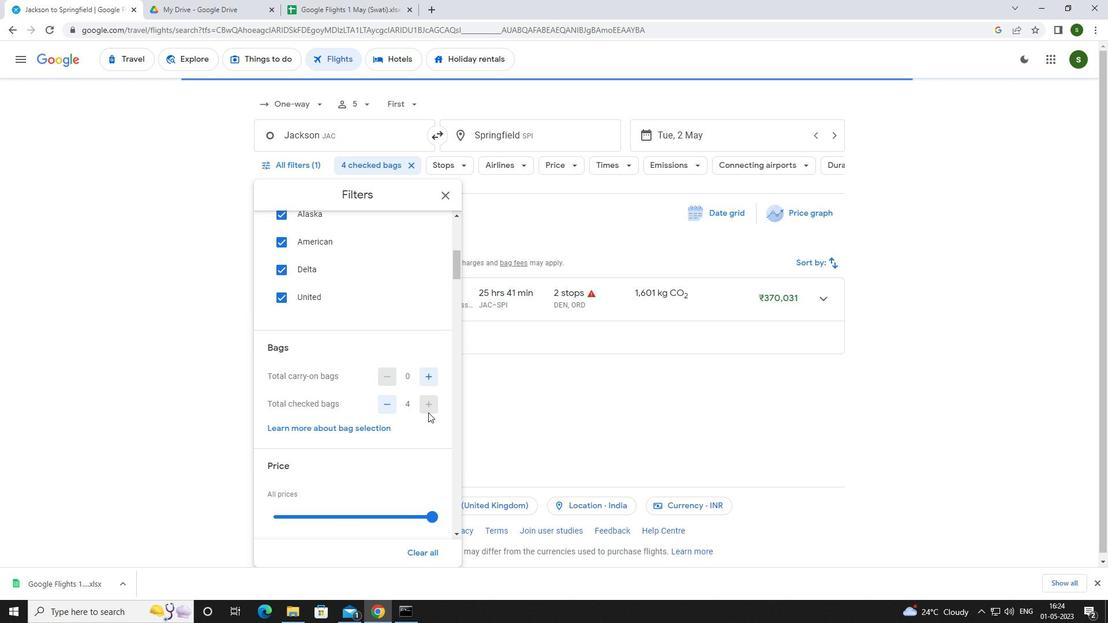 
Action: Mouse scrolled (428, 412) with delta (0, 0)
Screenshot: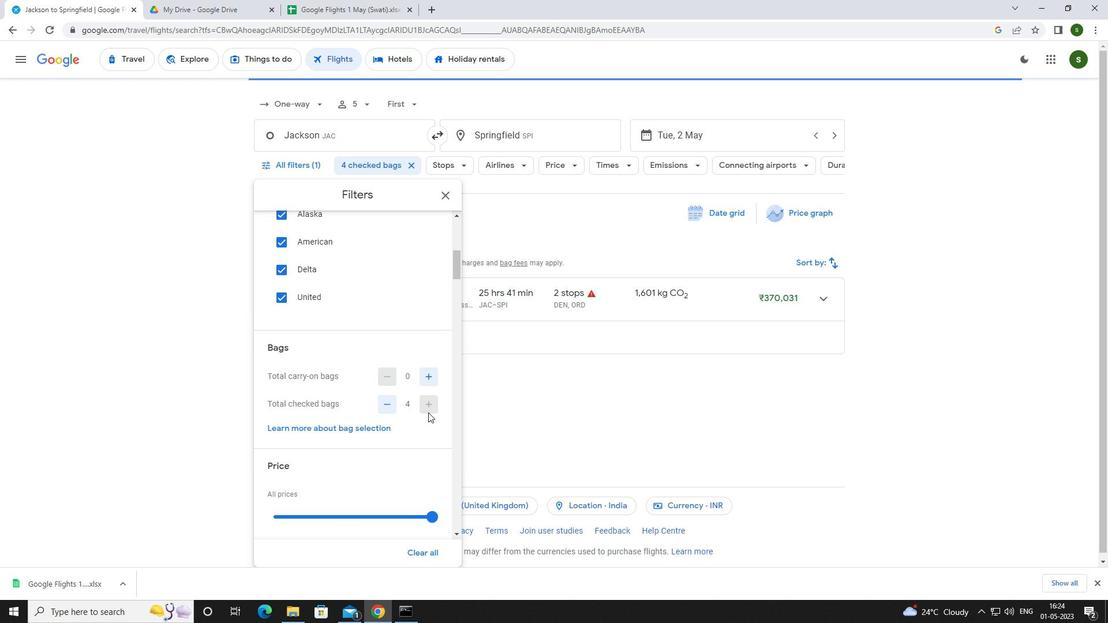 
Action: Mouse moved to (430, 402)
Screenshot: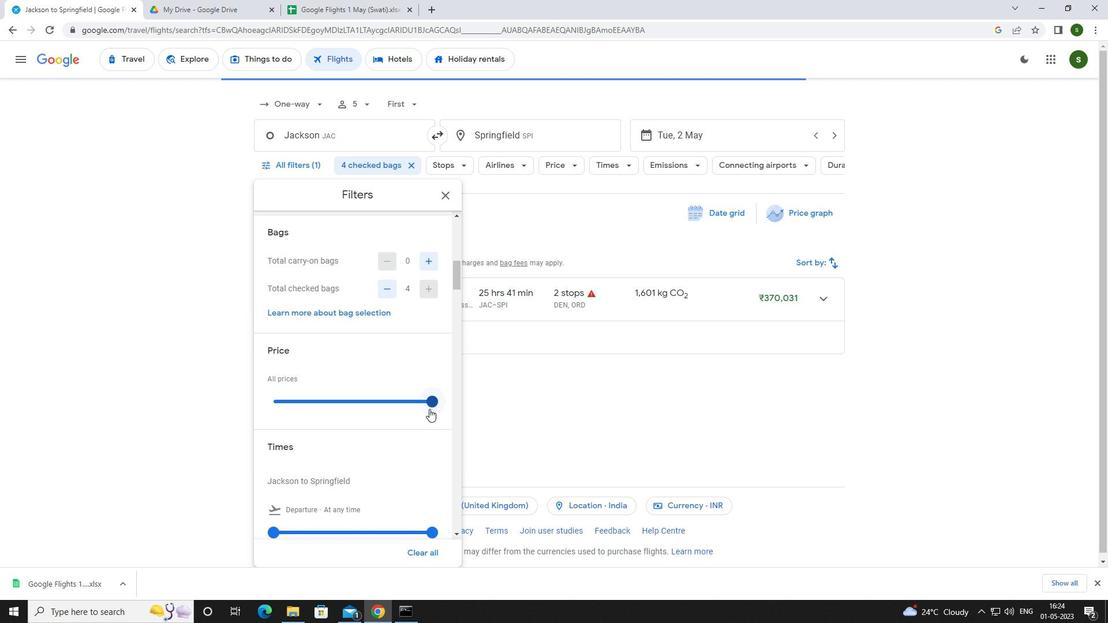 
Action: Mouse pressed left at (430, 402)
Screenshot: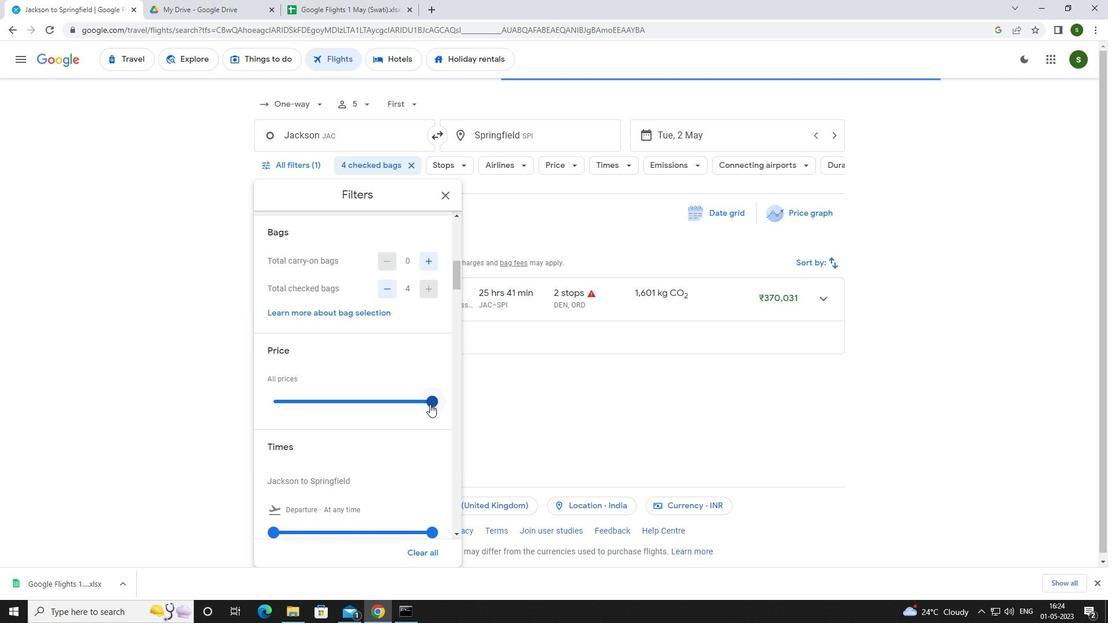 
Action: Mouse moved to (349, 388)
Screenshot: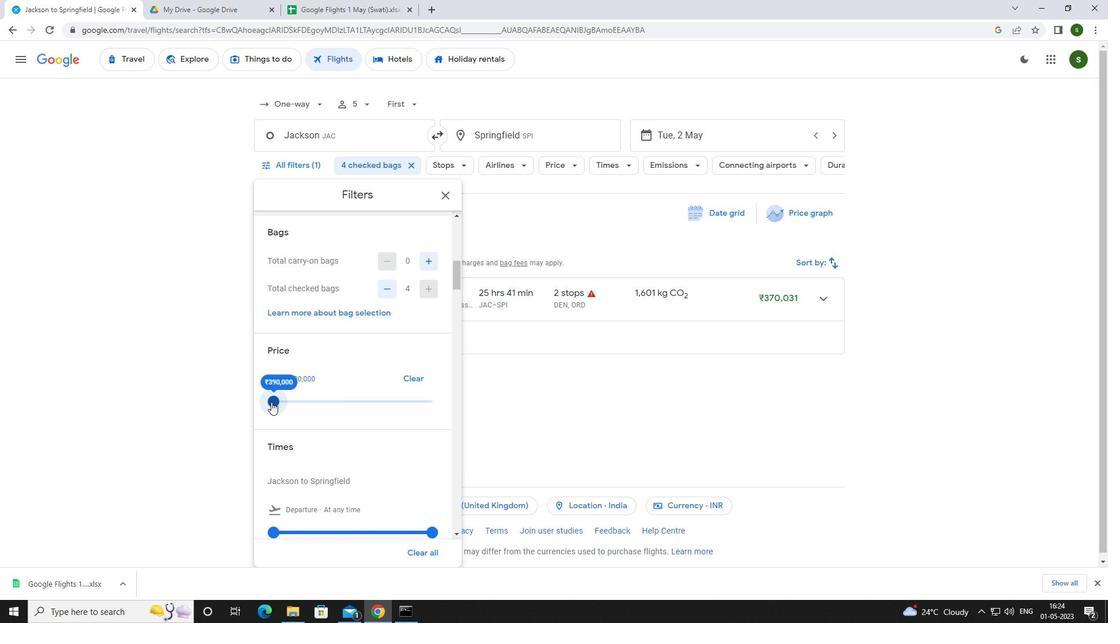 
Action: Mouse scrolled (349, 387) with delta (0, 0)
Screenshot: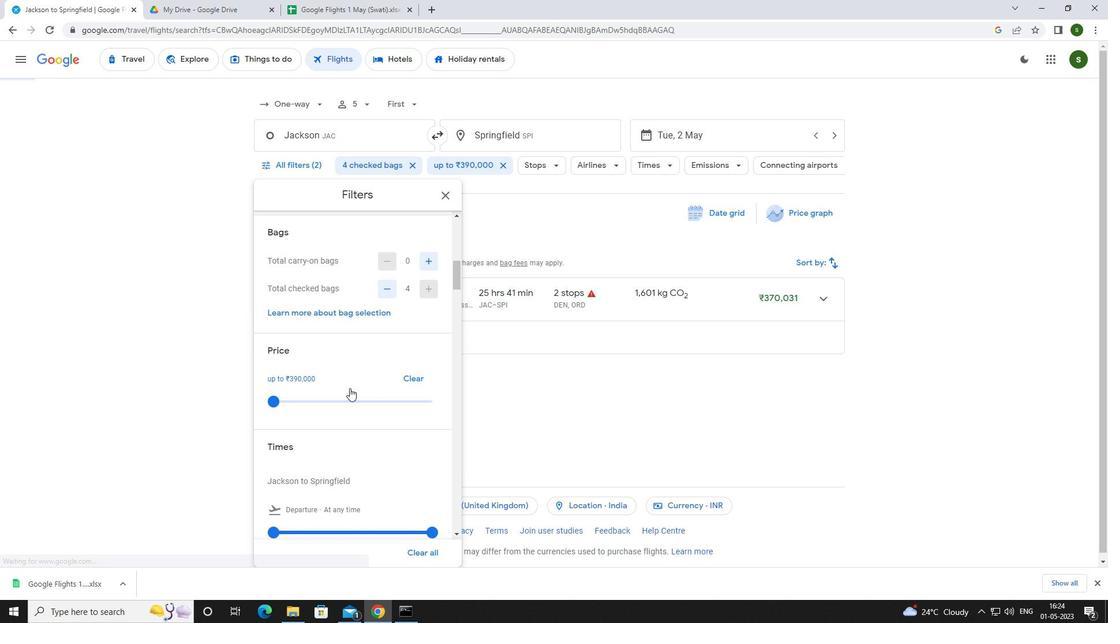 
Action: Mouse scrolled (349, 387) with delta (0, 0)
Screenshot: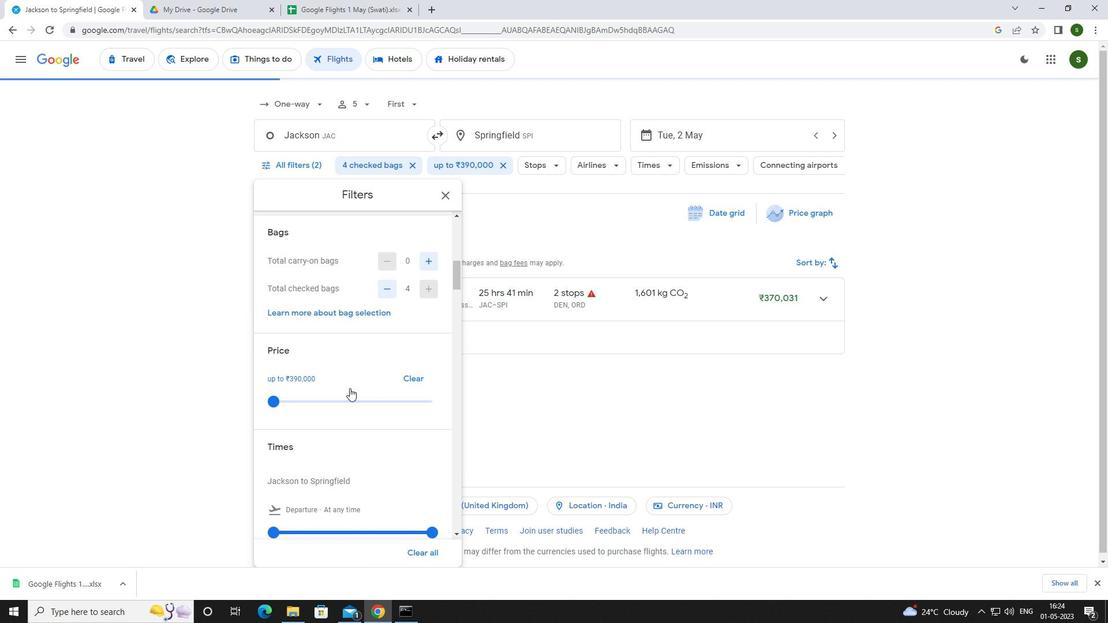 
Action: Mouse moved to (275, 415)
Screenshot: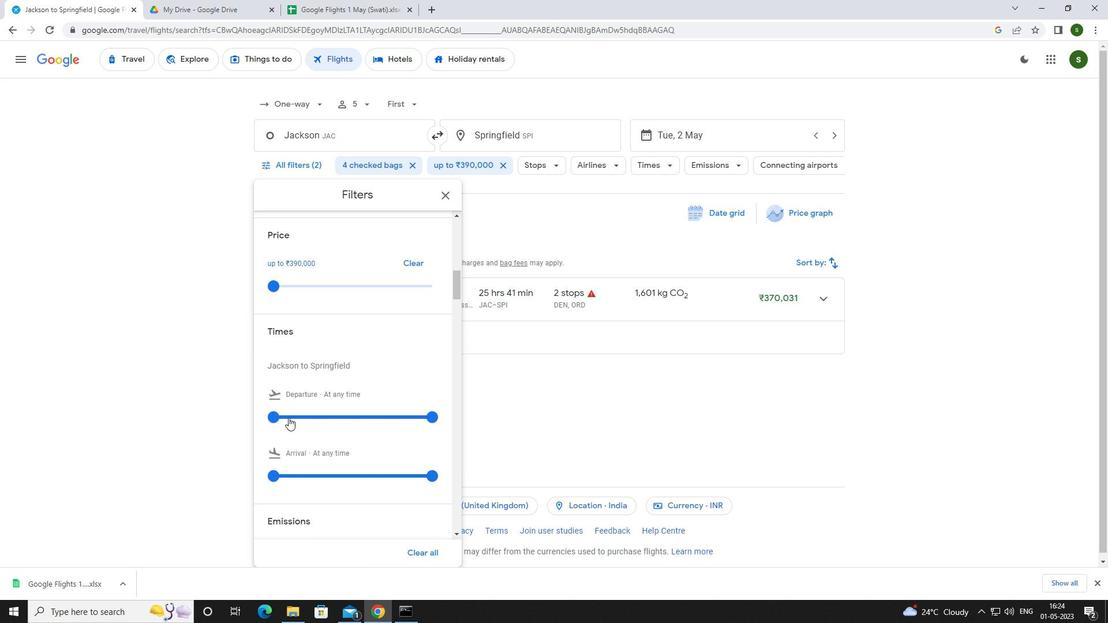 
Action: Mouse pressed left at (275, 415)
Screenshot: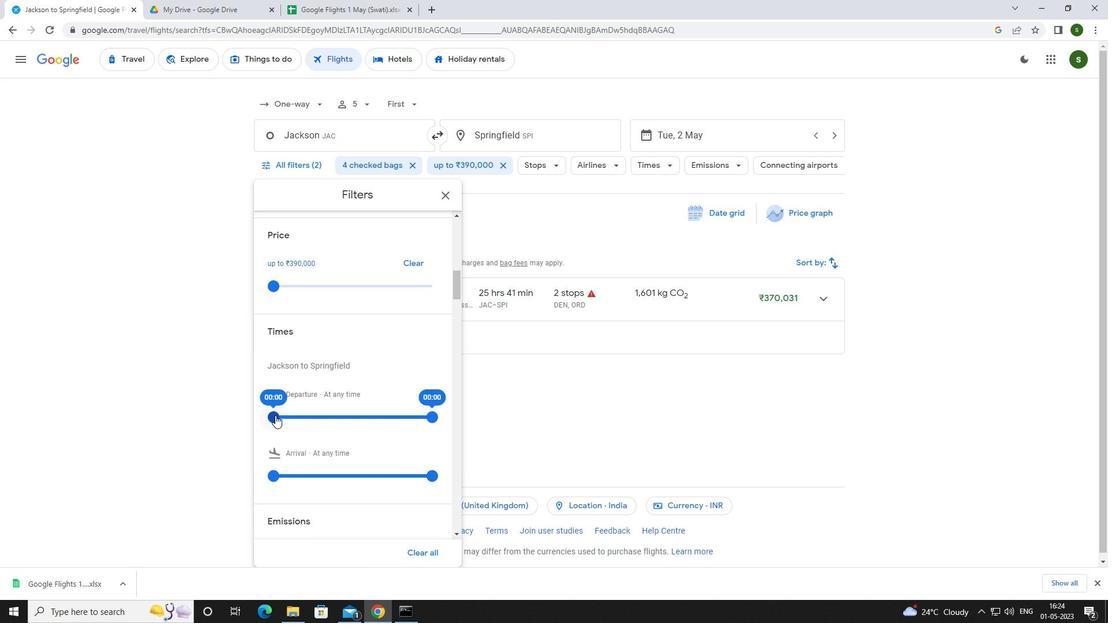 
Action: Mouse moved to (531, 387)
Screenshot: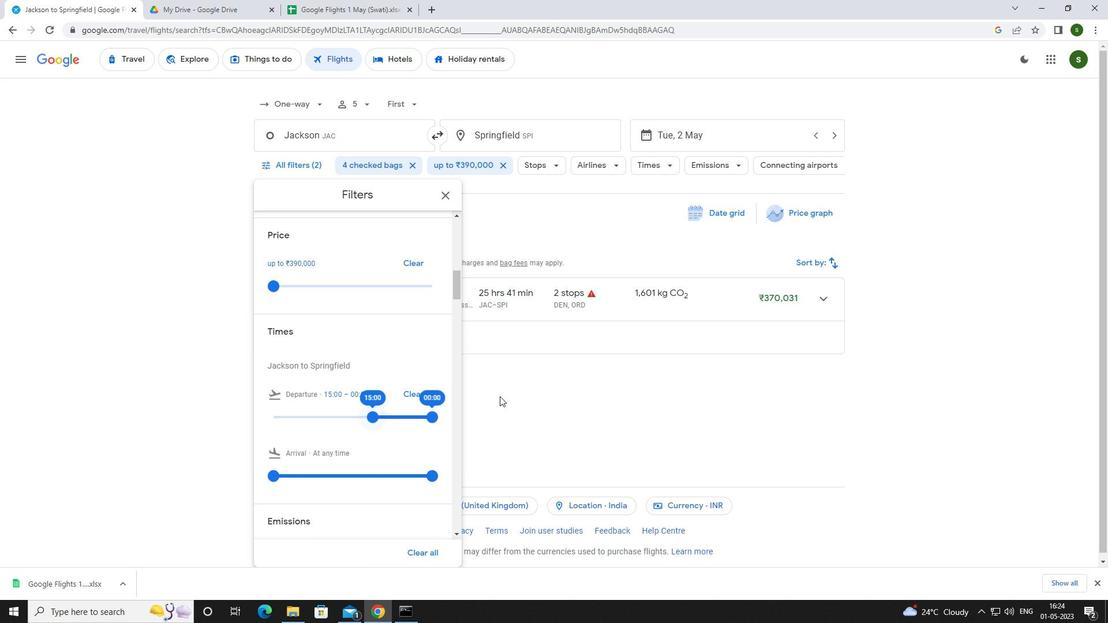 
Action: Mouse pressed left at (531, 387)
Screenshot: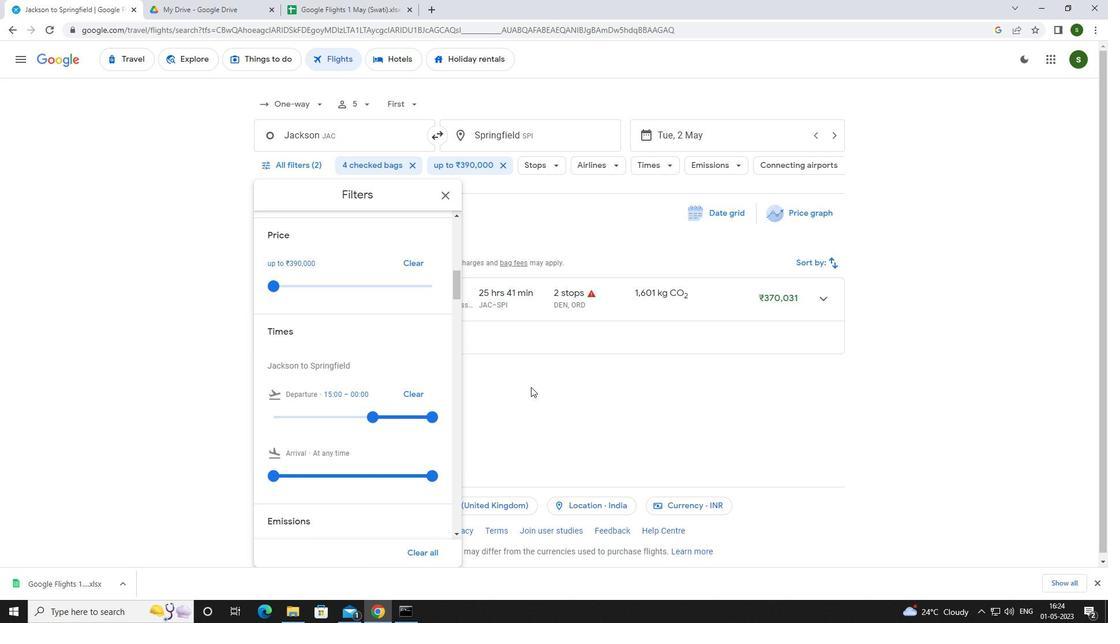 
